Task: Look for space in Puducherry, India from 7th July, 2023 to 14th July, 2023 for 1 adult in price range Rs.6000 to Rs.14000. Place can be shared room with 1  bedroom having 1 bed and 1 bathroom. Property type can be house, flat, guest house, hotel. Amenities needed are: wifi. Booking option can be shelf check-in. Required host language is English.
Action: Mouse moved to (379, 97)
Screenshot: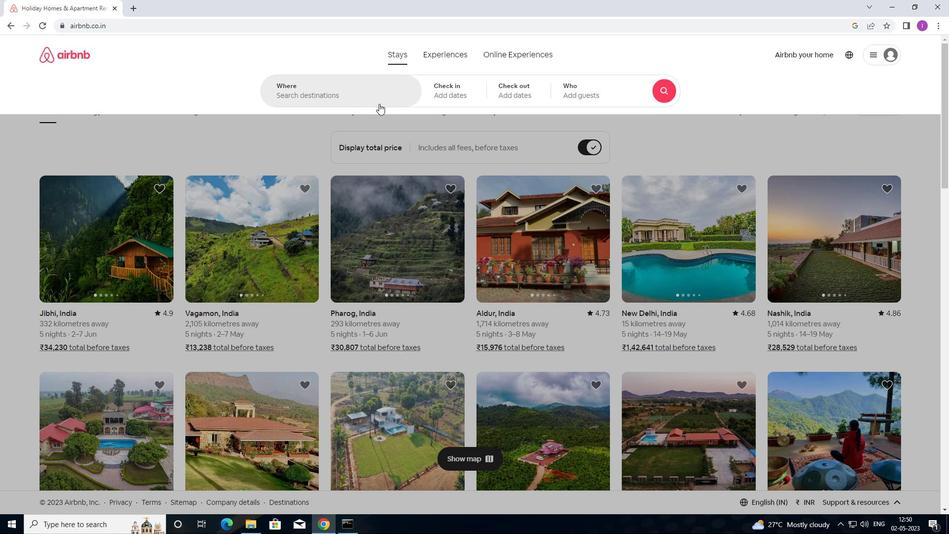 
Action: Mouse pressed left at (379, 97)
Screenshot: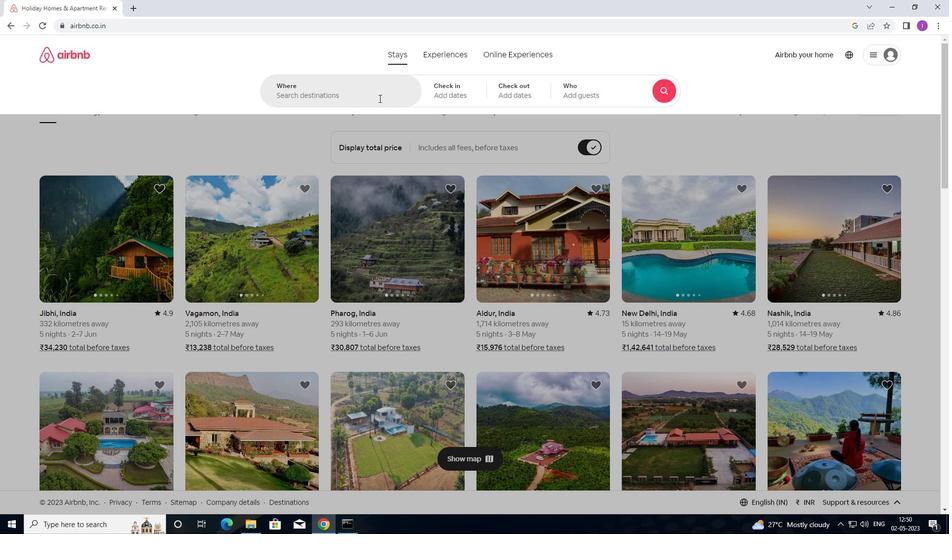 
Action: Mouse moved to (451, 95)
Screenshot: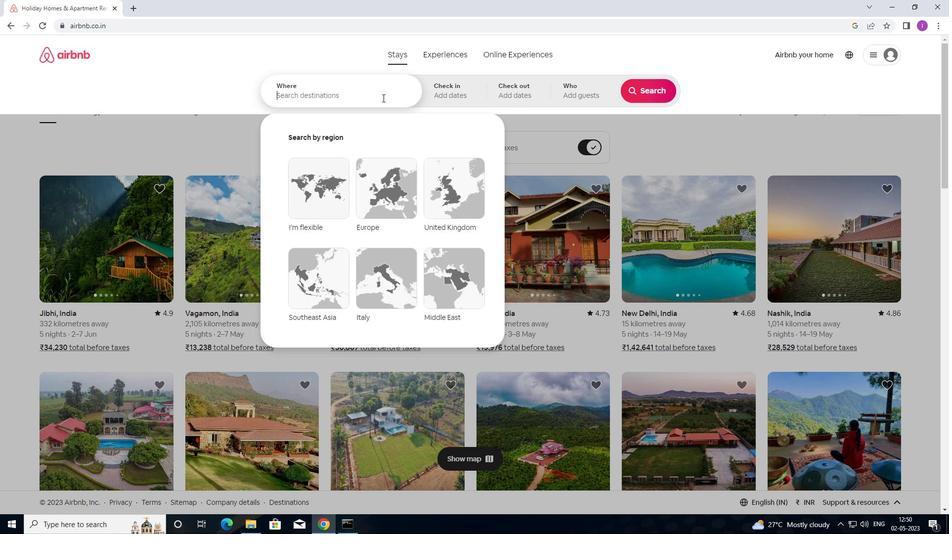 
Action: Key pressed <Key.shift>
Screenshot: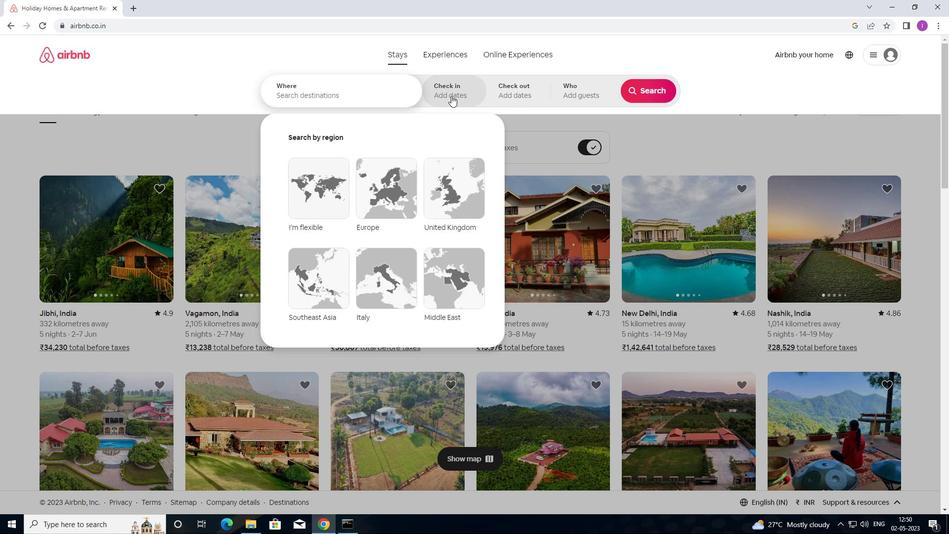 
Action: Mouse moved to (527, 133)
Screenshot: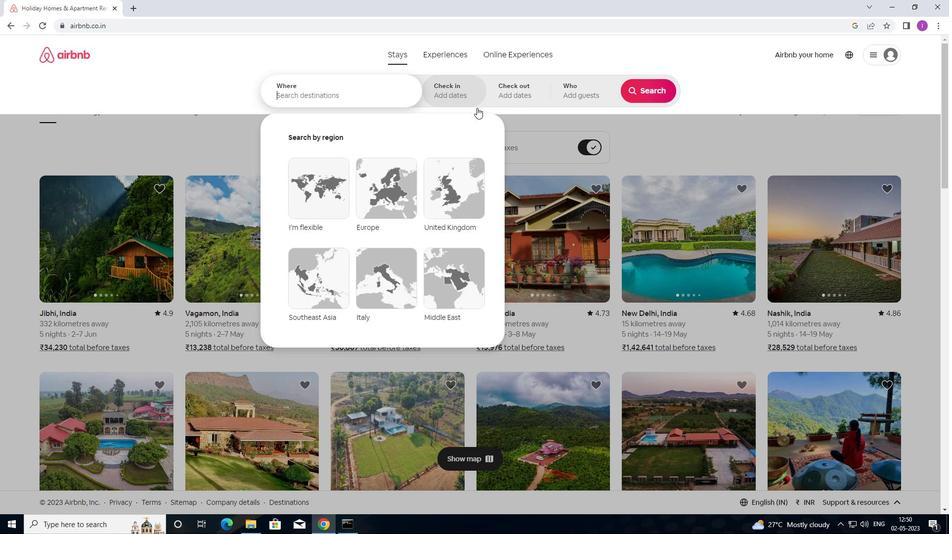 
Action: Key pressed O
Screenshot: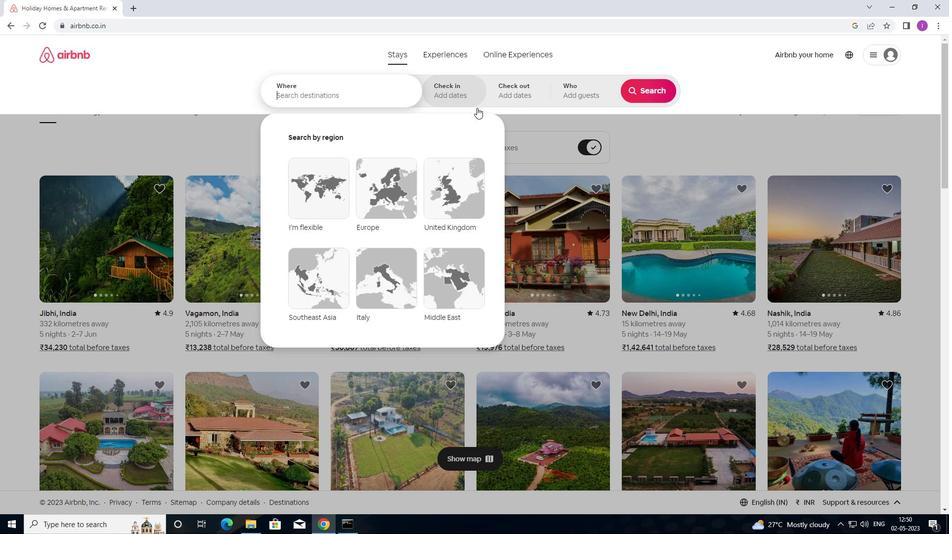 
Action: Mouse moved to (666, 187)
Screenshot: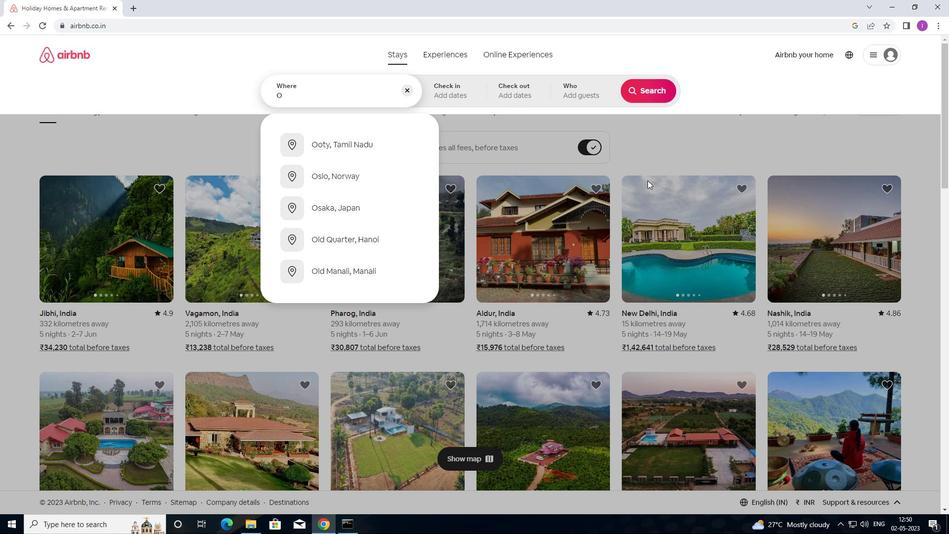 
Action: Key pressed <Key.backspace>
Screenshot: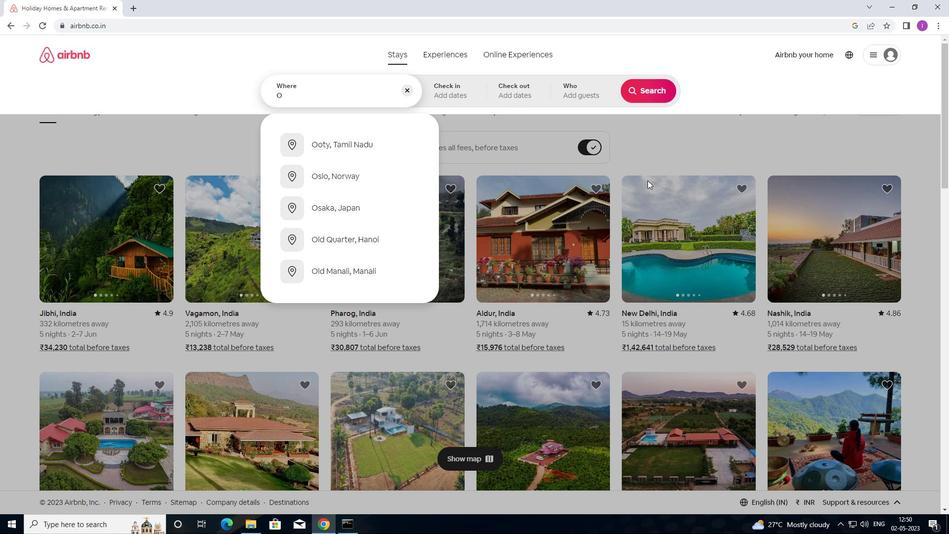 
Action: Mouse moved to (670, 193)
Screenshot: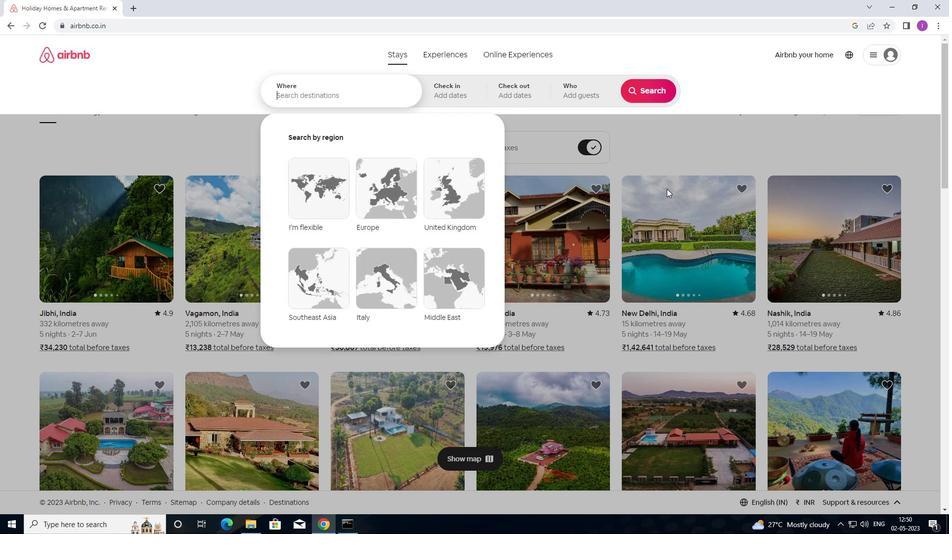 
Action: Key pressed <Key.shift>PUDUCHERRY
Screenshot: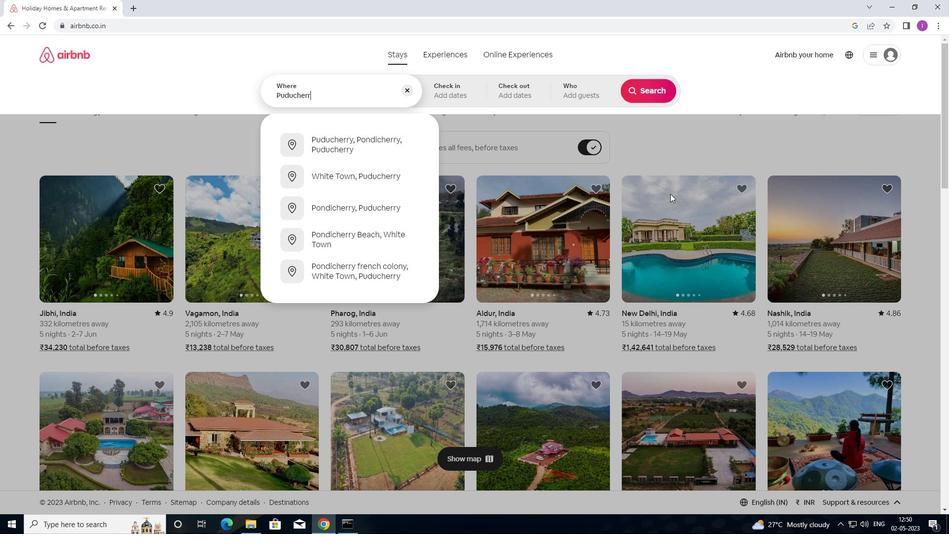 
Action: Mouse moved to (709, 205)
Screenshot: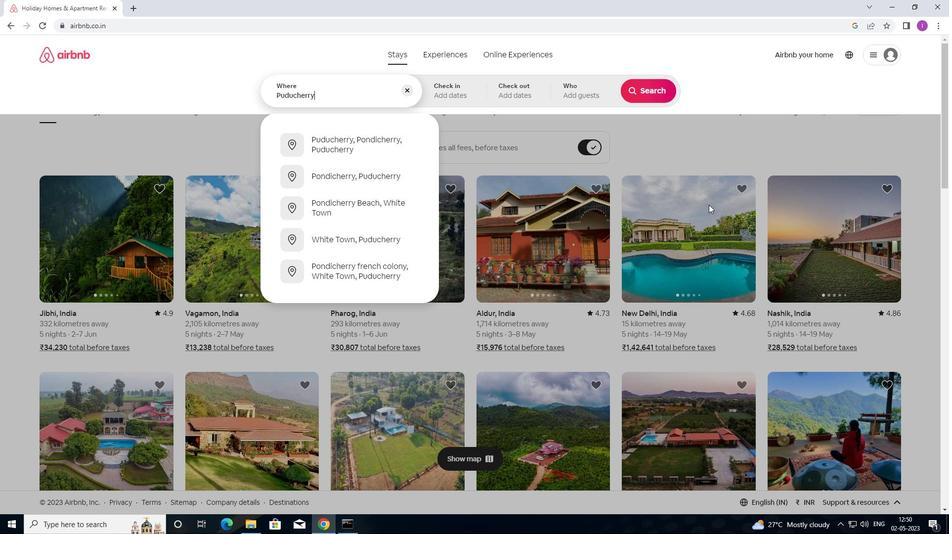 
Action: Key pressed ,<Key.shift>INDIA
Screenshot: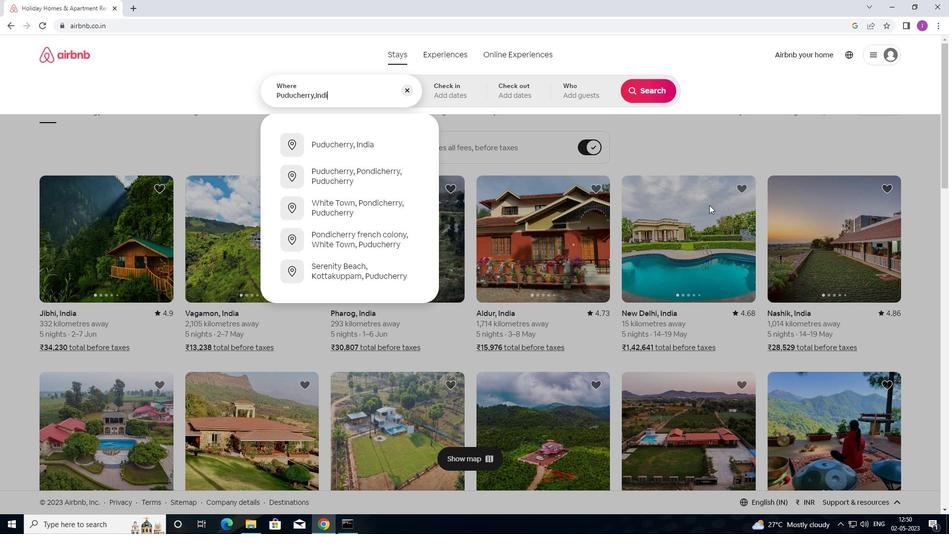
Action: Mouse moved to (465, 92)
Screenshot: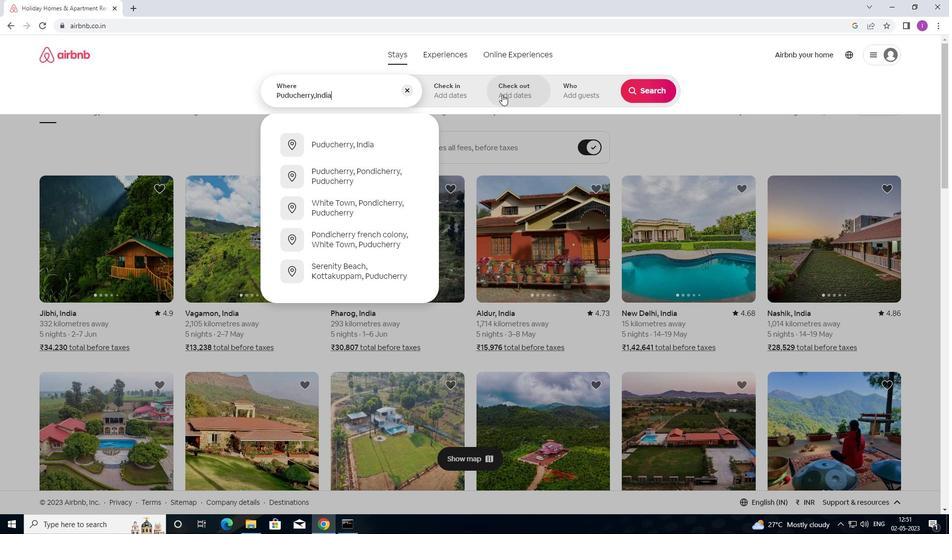 
Action: Mouse pressed left at (465, 92)
Screenshot: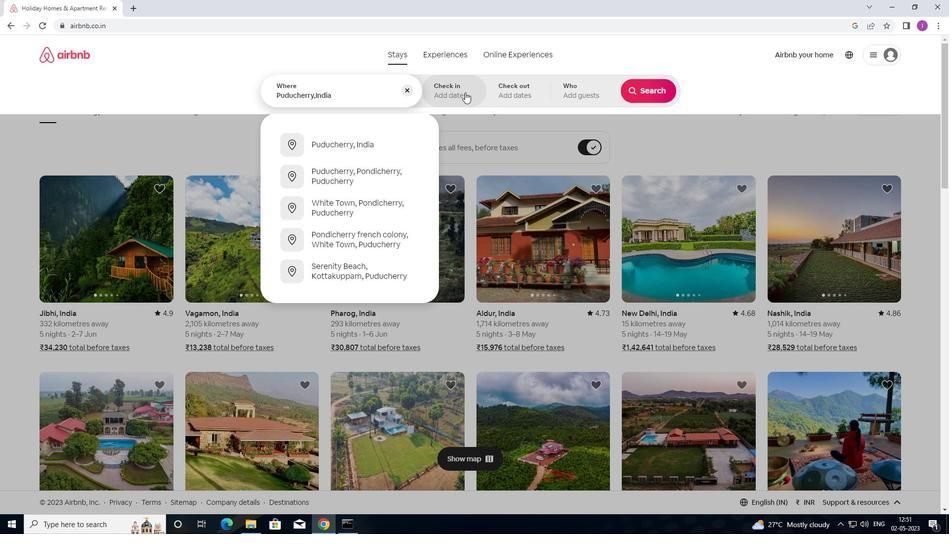 
Action: Mouse moved to (644, 169)
Screenshot: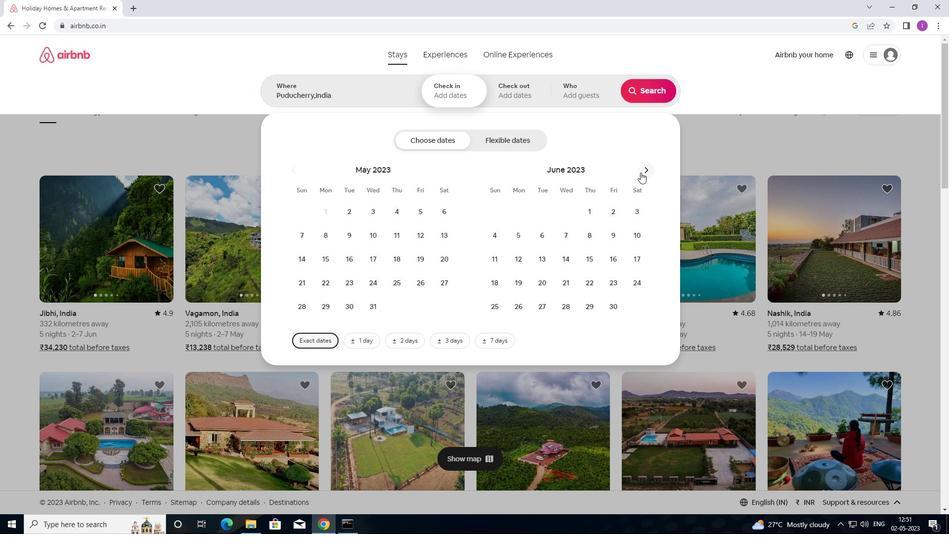 
Action: Mouse pressed left at (644, 169)
Screenshot: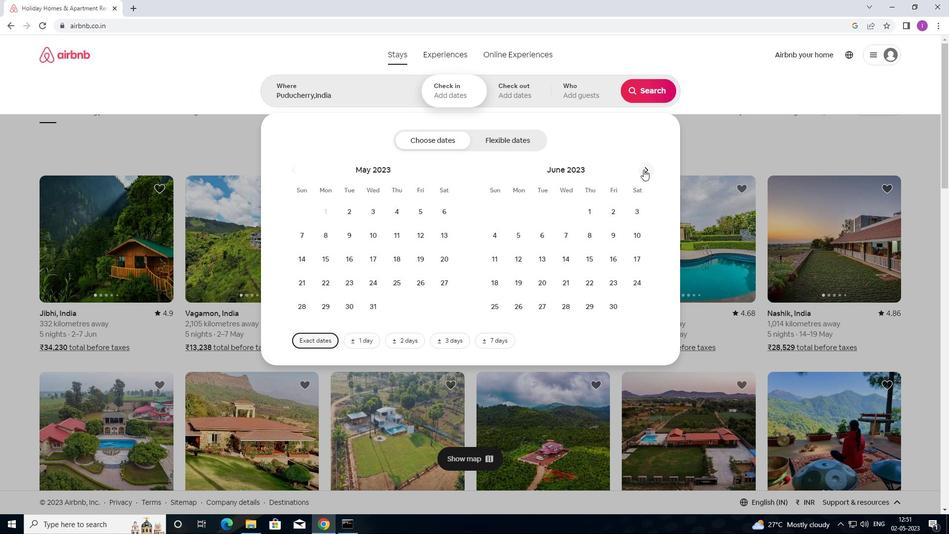 
Action: Mouse moved to (611, 239)
Screenshot: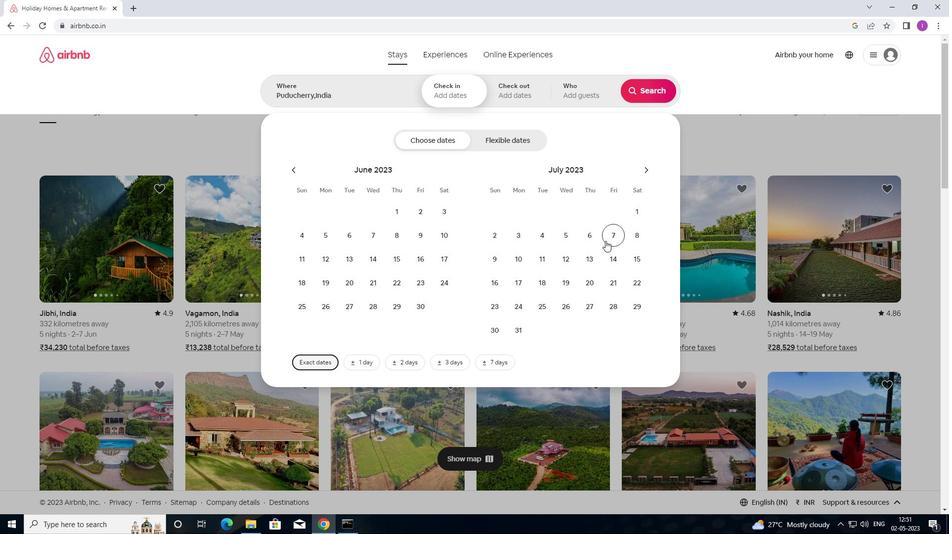 
Action: Mouse pressed left at (611, 239)
Screenshot: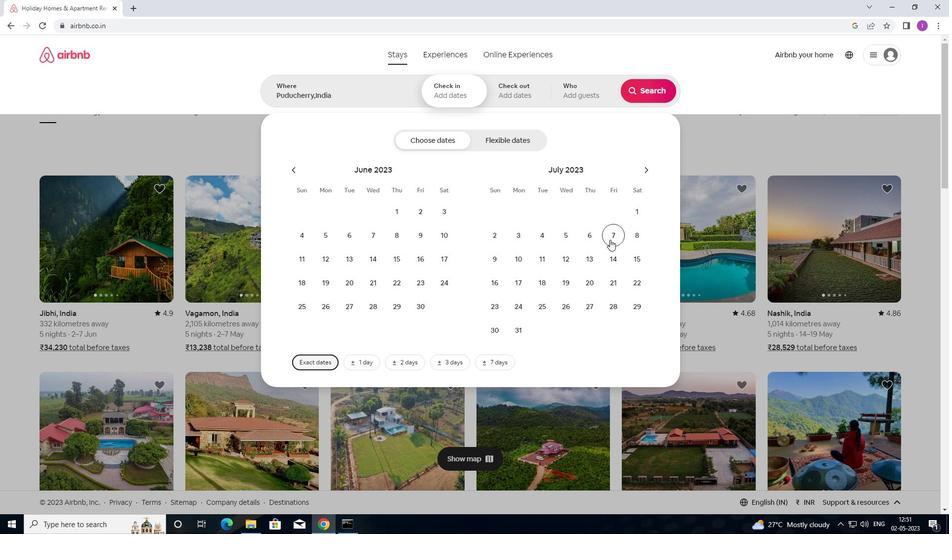 
Action: Mouse moved to (608, 262)
Screenshot: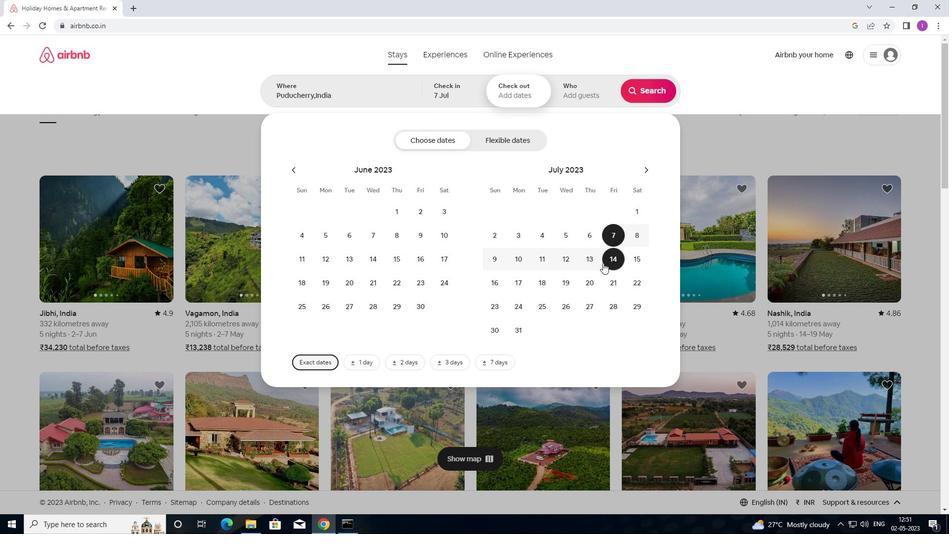 
Action: Mouse pressed left at (608, 262)
Screenshot: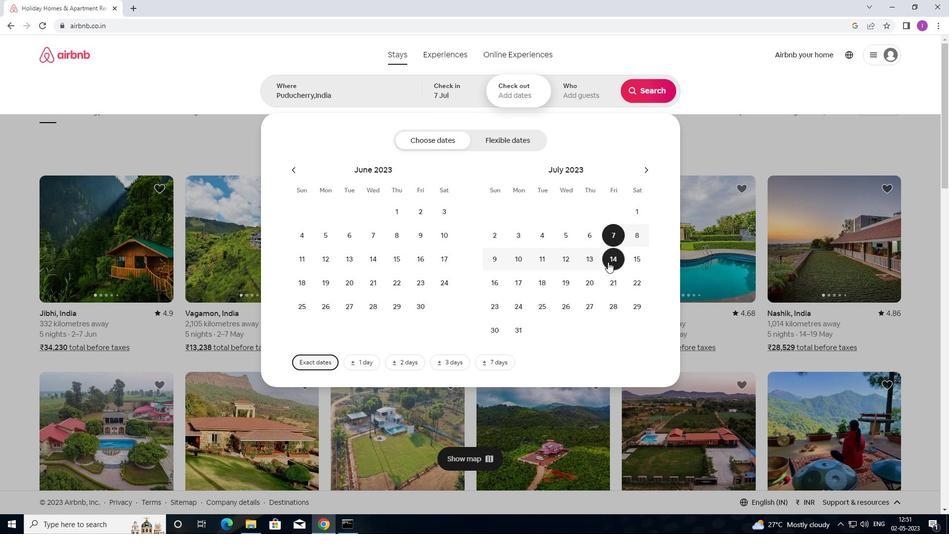 
Action: Mouse moved to (592, 112)
Screenshot: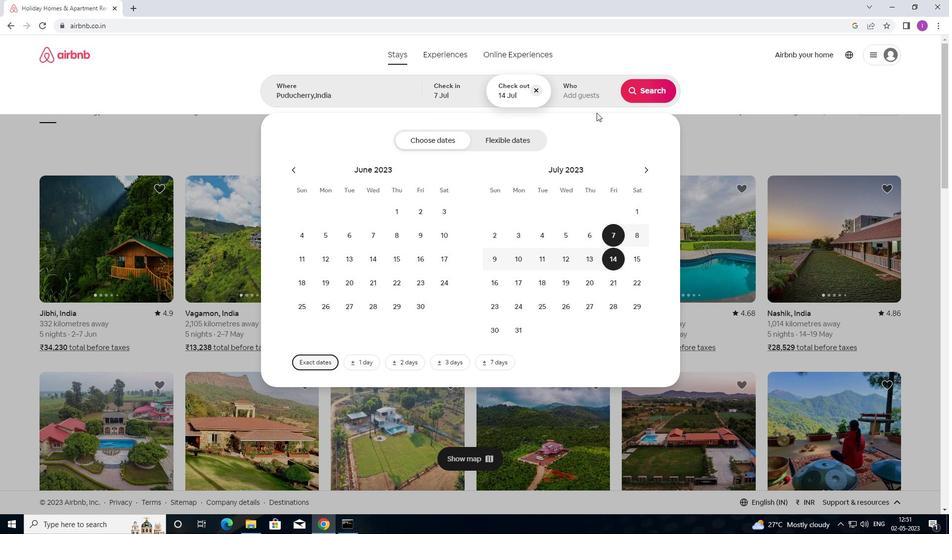 
Action: Mouse pressed left at (592, 112)
Screenshot: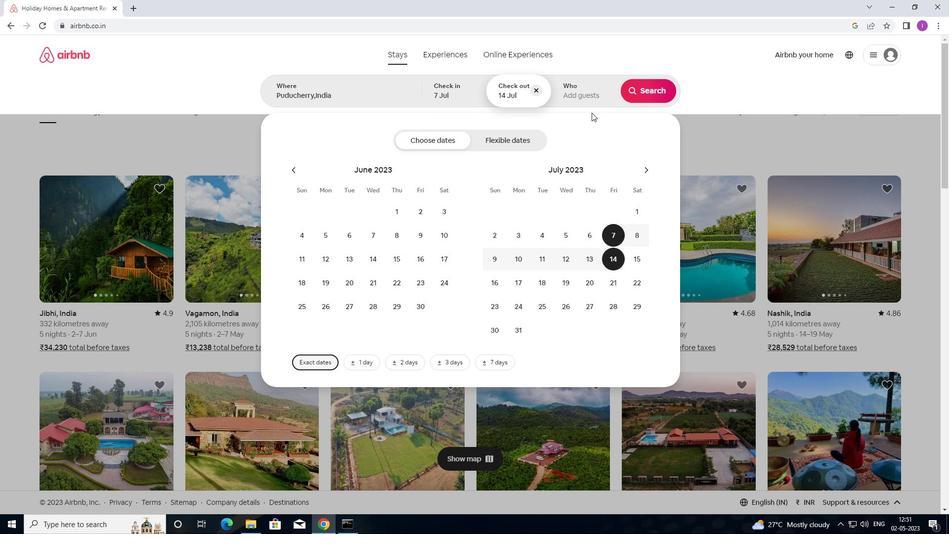 
Action: Mouse moved to (591, 97)
Screenshot: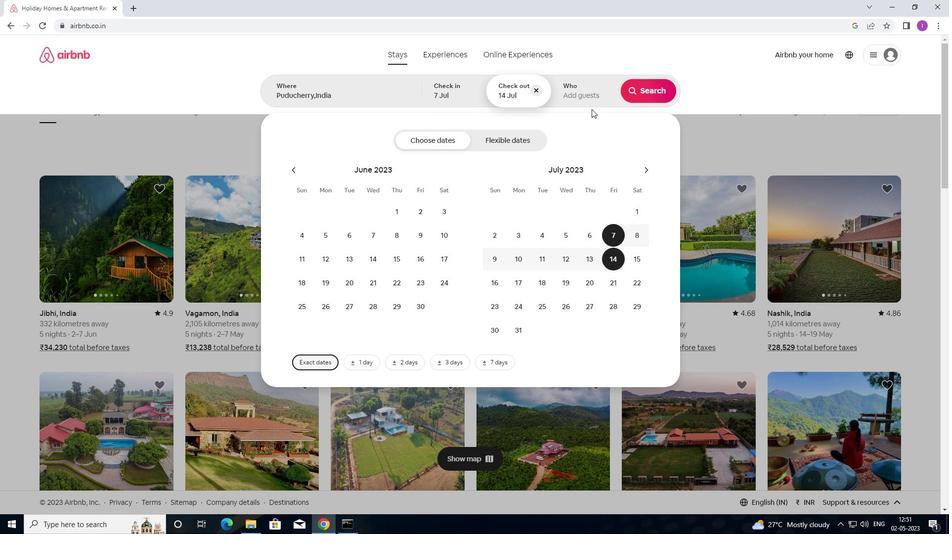
Action: Mouse pressed left at (591, 97)
Screenshot: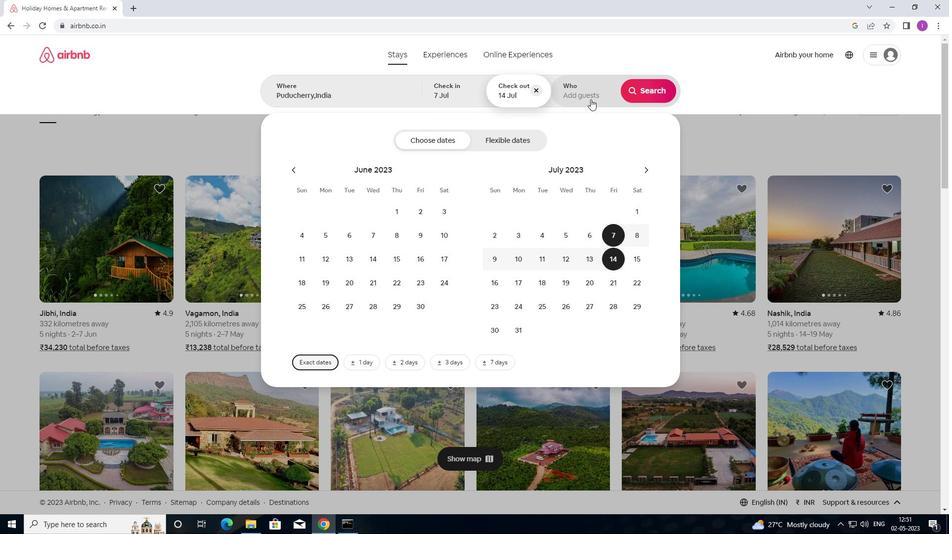 
Action: Mouse moved to (654, 144)
Screenshot: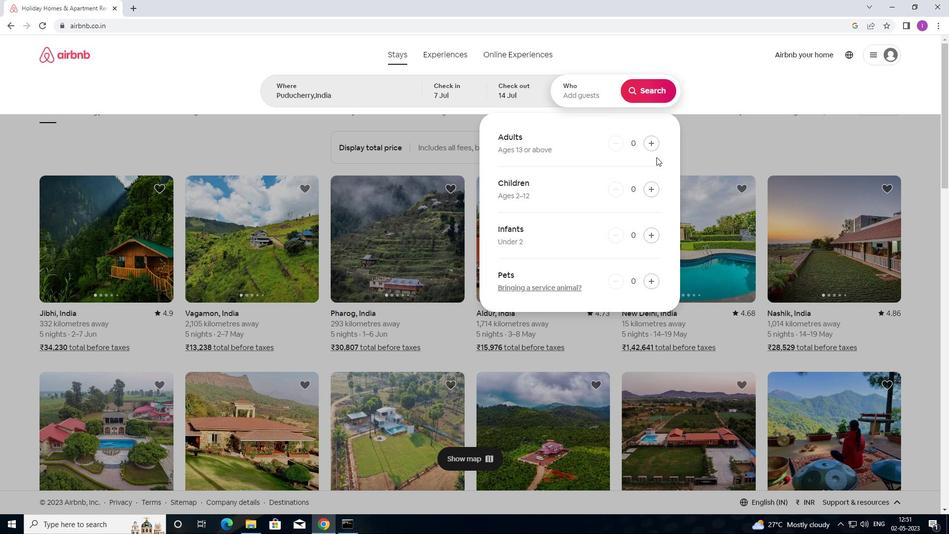 
Action: Mouse pressed left at (654, 144)
Screenshot: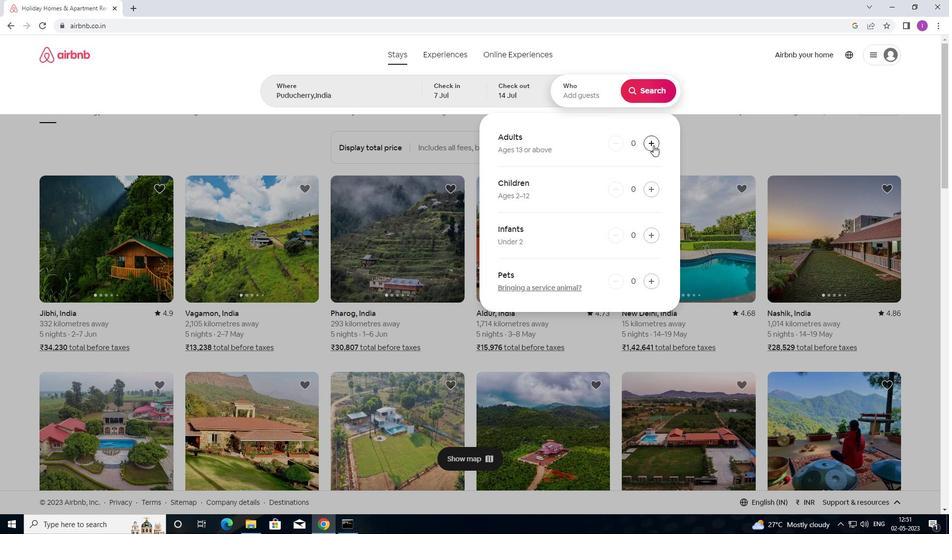 
Action: Mouse moved to (628, 83)
Screenshot: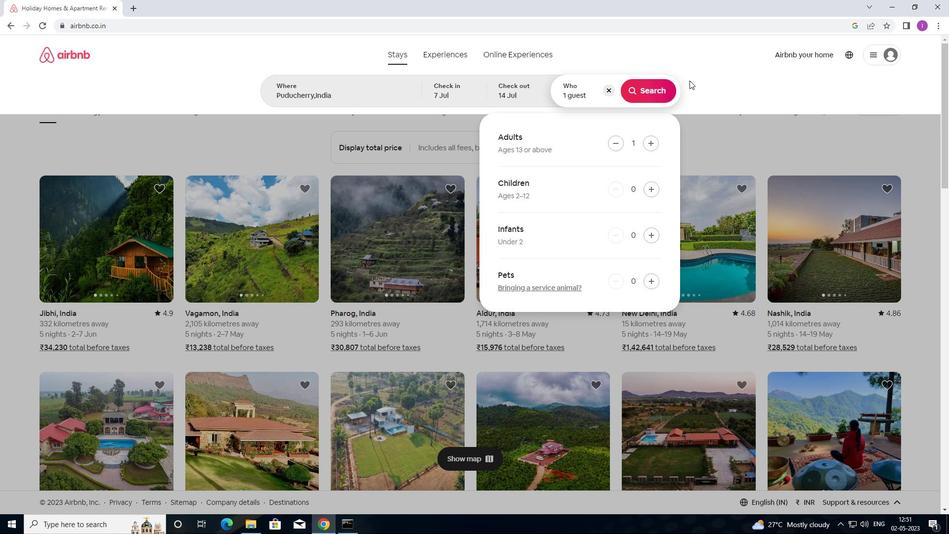 
Action: Mouse pressed left at (628, 83)
Screenshot: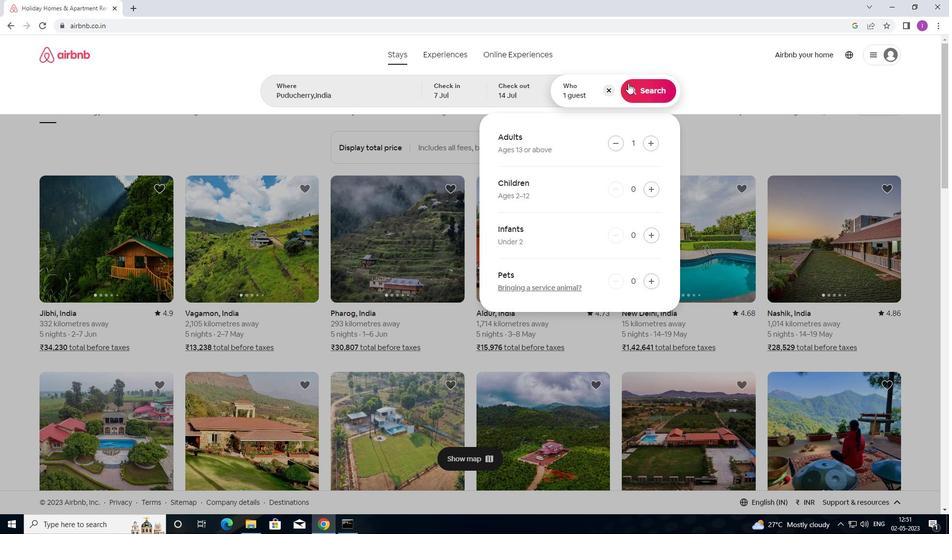 
Action: Mouse moved to (904, 92)
Screenshot: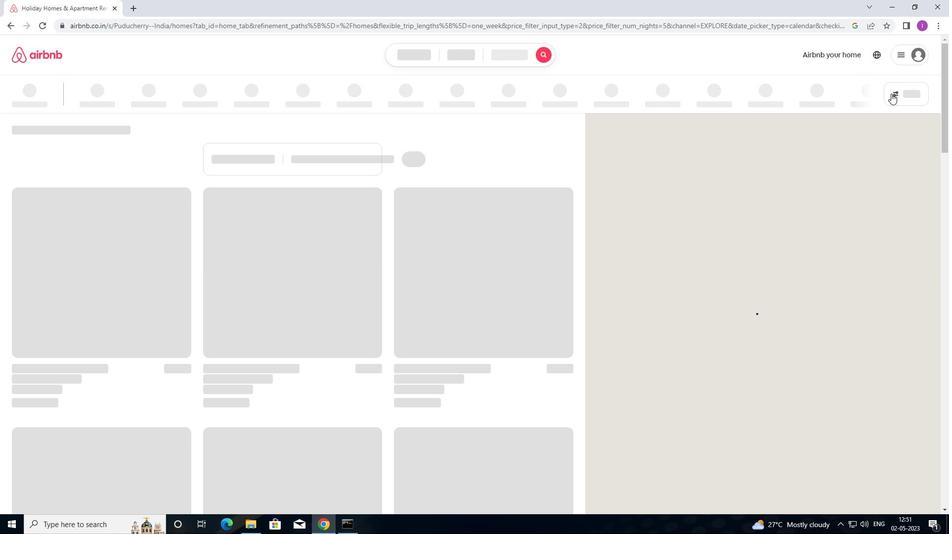 
Action: Mouse pressed left at (904, 92)
Screenshot: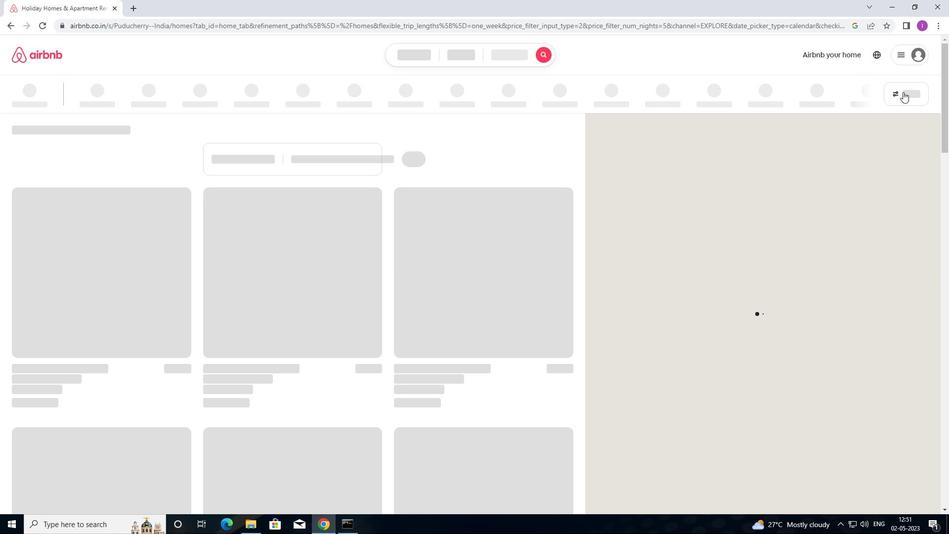 
Action: Mouse moved to (383, 217)
Screenshot: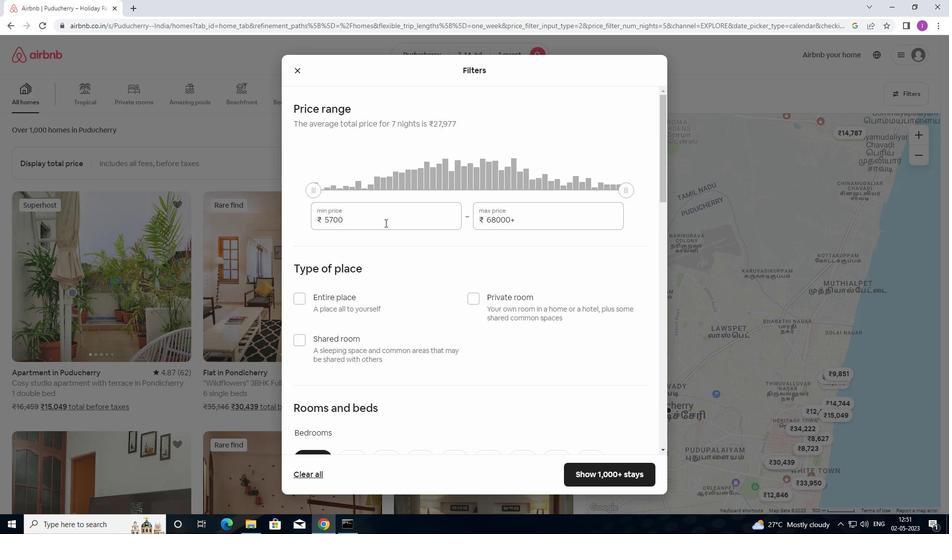 
Action: Mouse pressed left at (383, 217)
Screenshot: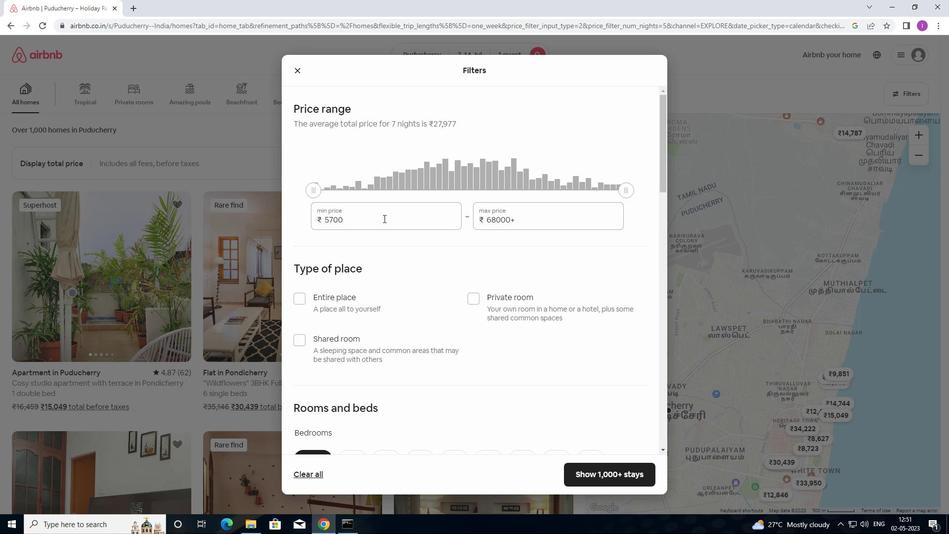 
Action: Mouse moved to (320, 224)
Screenshot: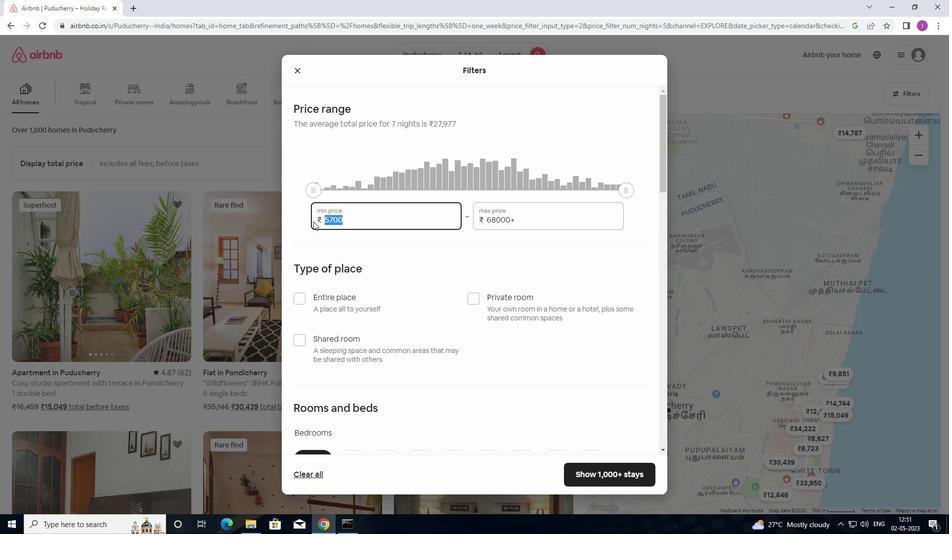 
Action: Key pressed 60
Screenshot: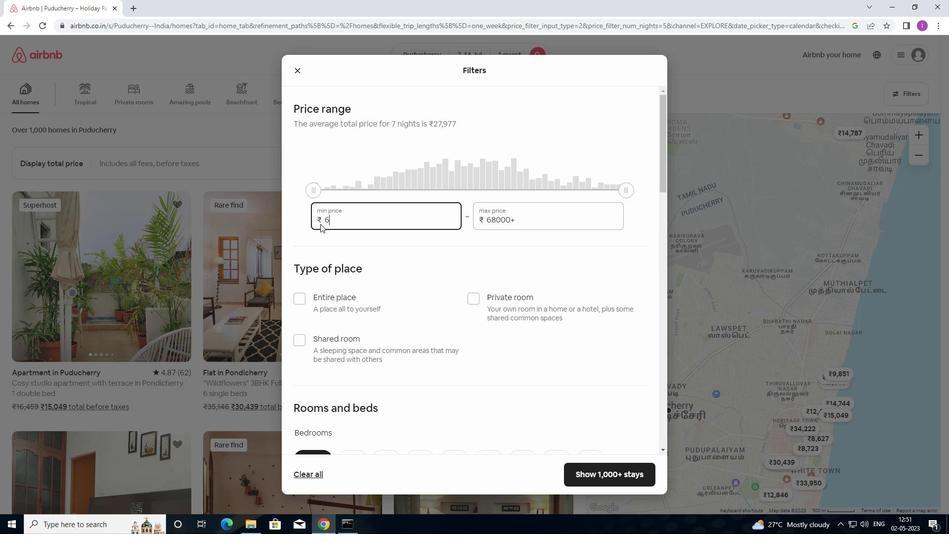 
Action: Mouse moved to (321, 224)
Screenshot: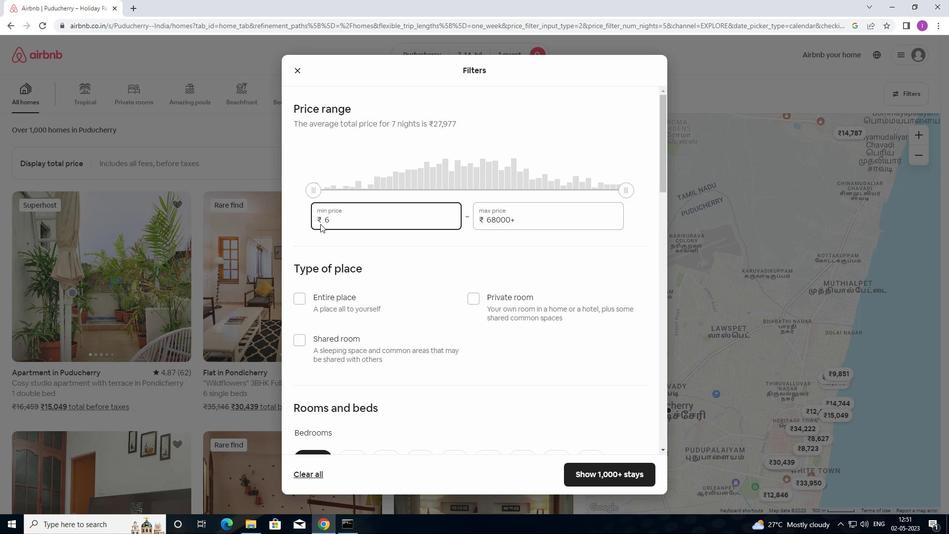 
Action: Key pressed 0
Screenshot: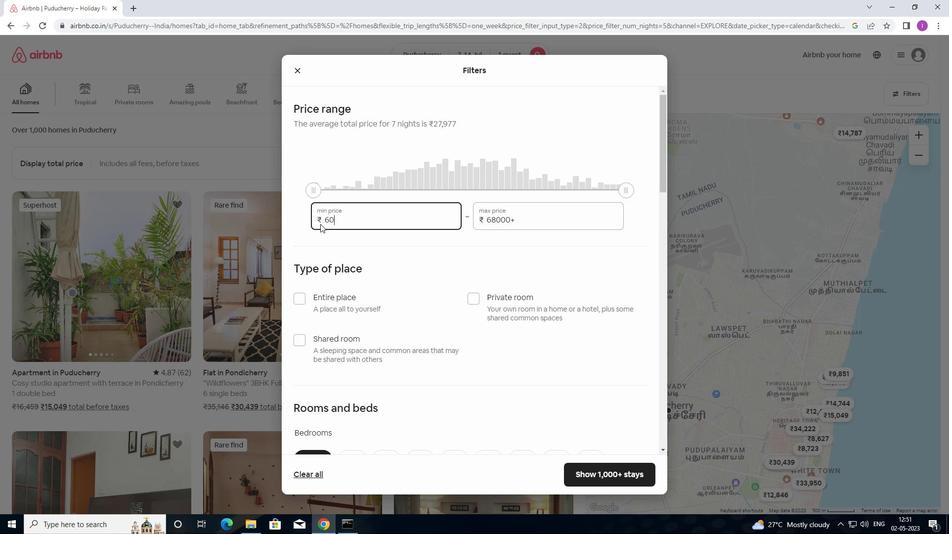 
Action: Mouse moved to (325, 221)
Screenshot: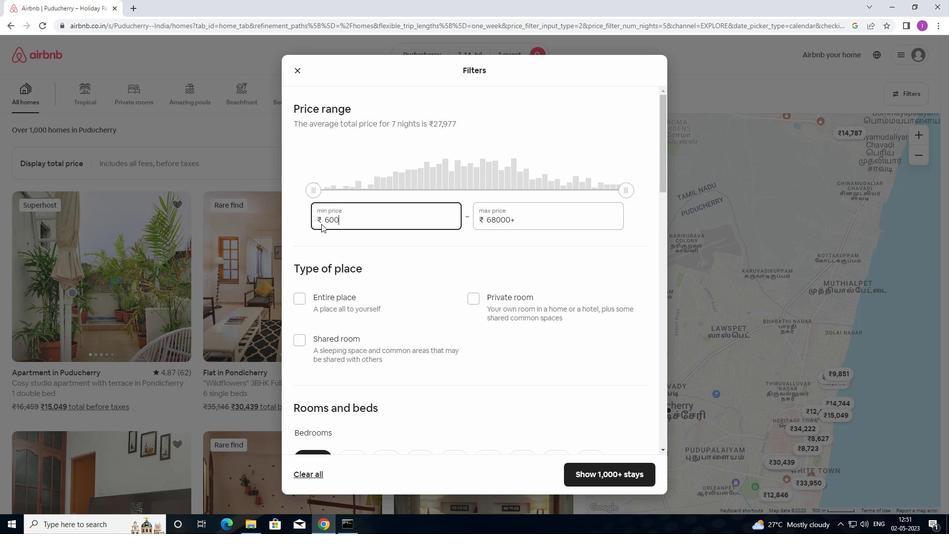 
Action: Key pressed 0
Screenshot: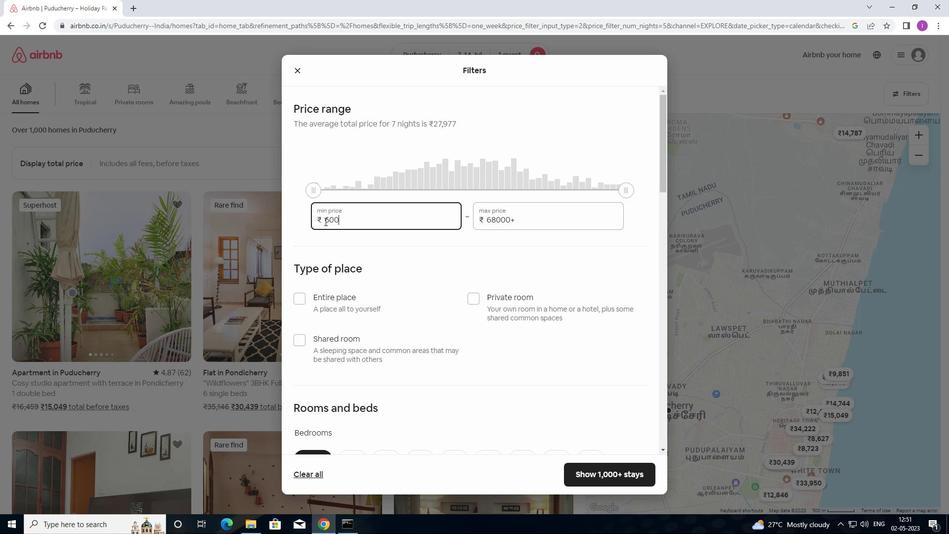 
Action: Mouse moved to (535, 218)
Screenshot: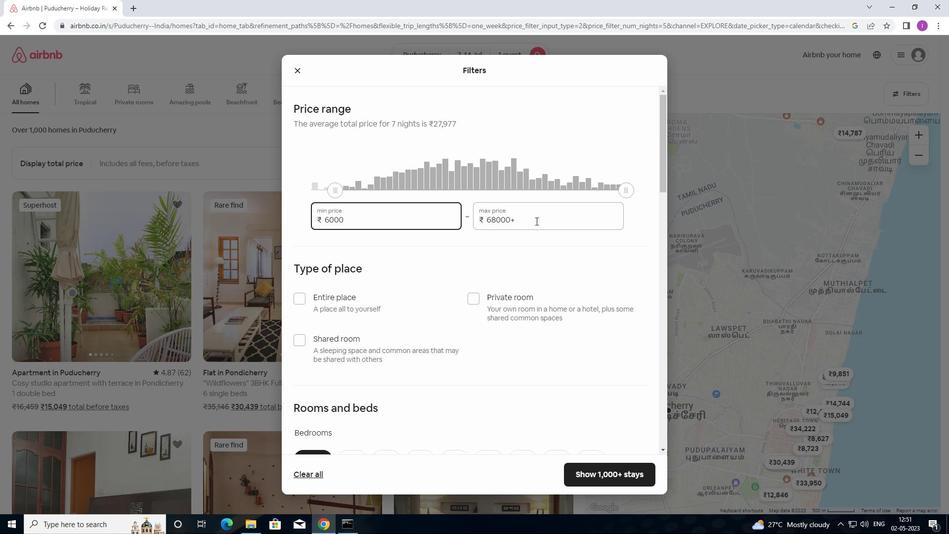 
Action: Mouse pressed left at (535, 218)
Screenshot: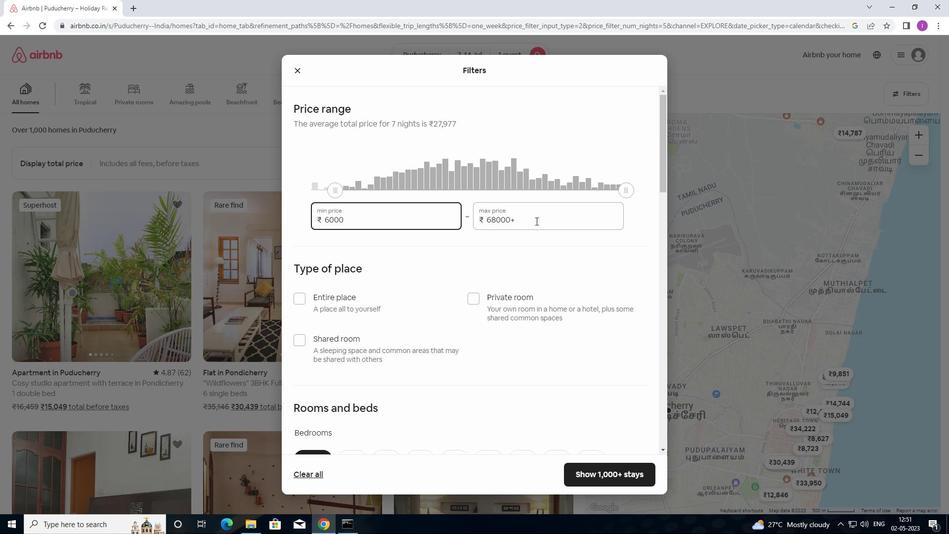 
Action: Mouse moved to (489, 212)
Screenshot: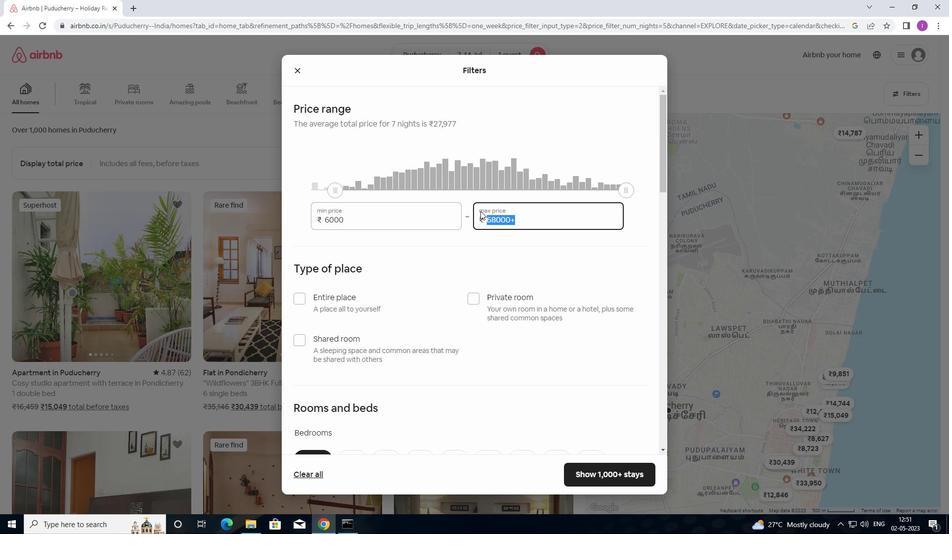 
Action: Key pressed 14000
Screenshot: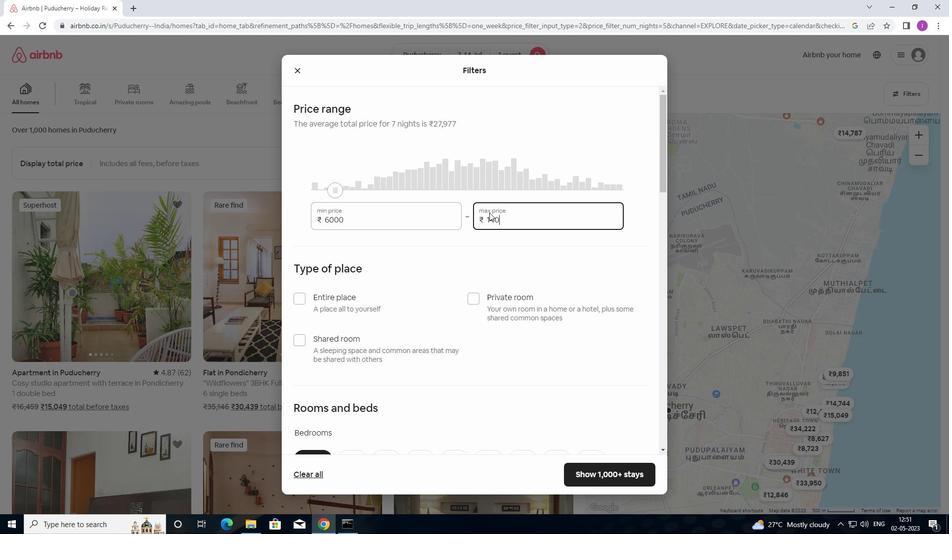 
Action: Mouse moved to (490, 212)
Screenshot: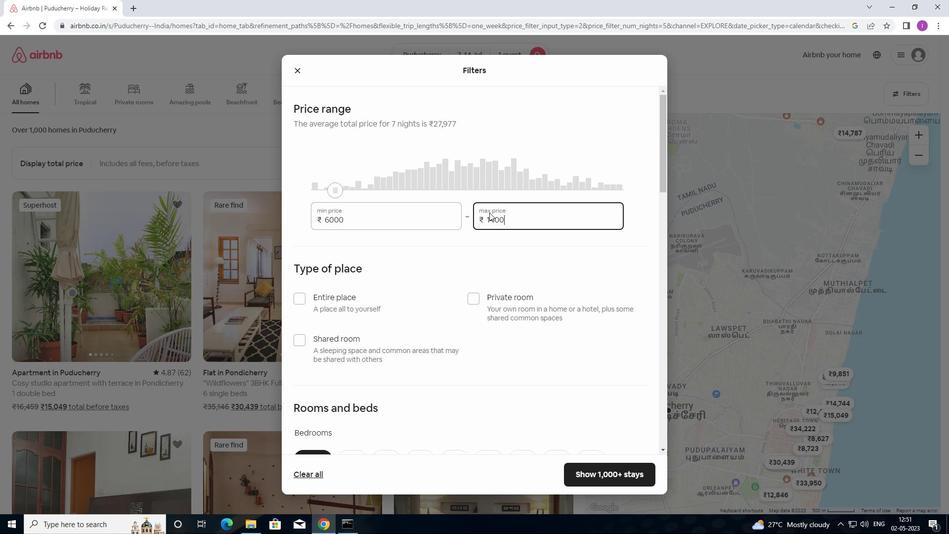 
Action: Key pressed 0
Screenshot: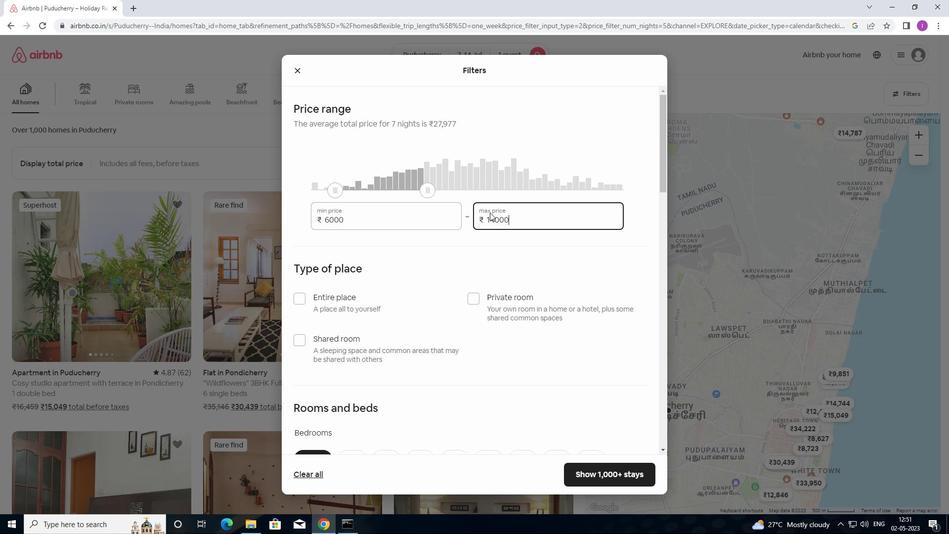 
Action: Mouse moved to (533, 236)
Screenshot: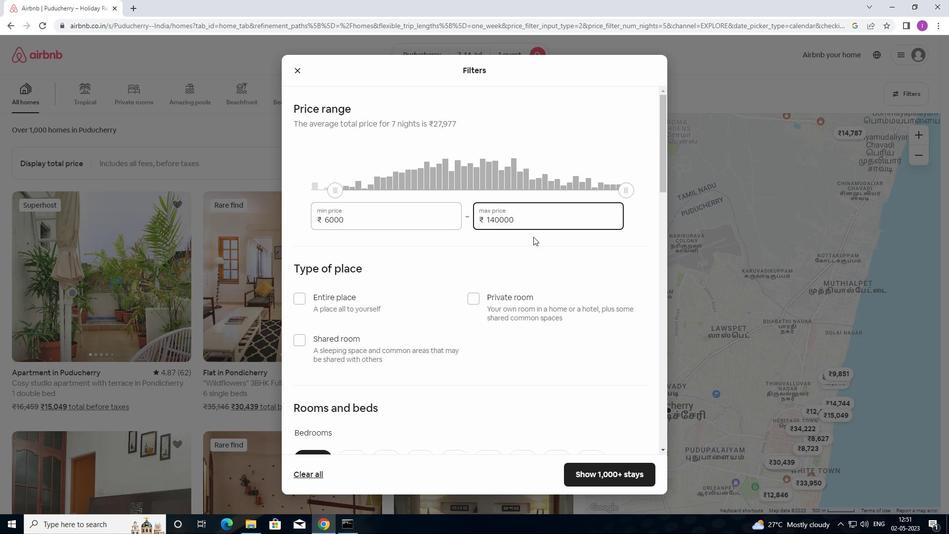 
Action: Key pressed <Key.backspace>
Screenshot: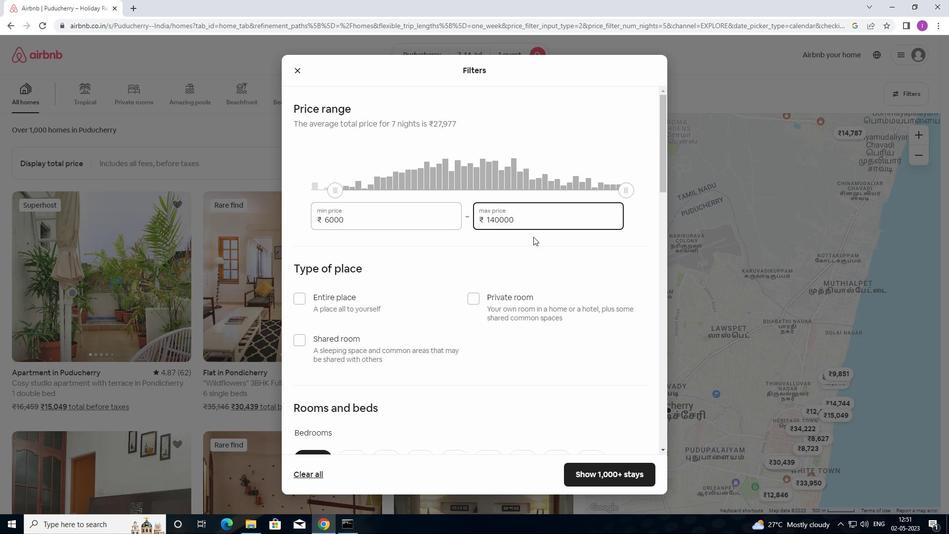 
Action: Mouse moved to (456, 315)
Screenshot: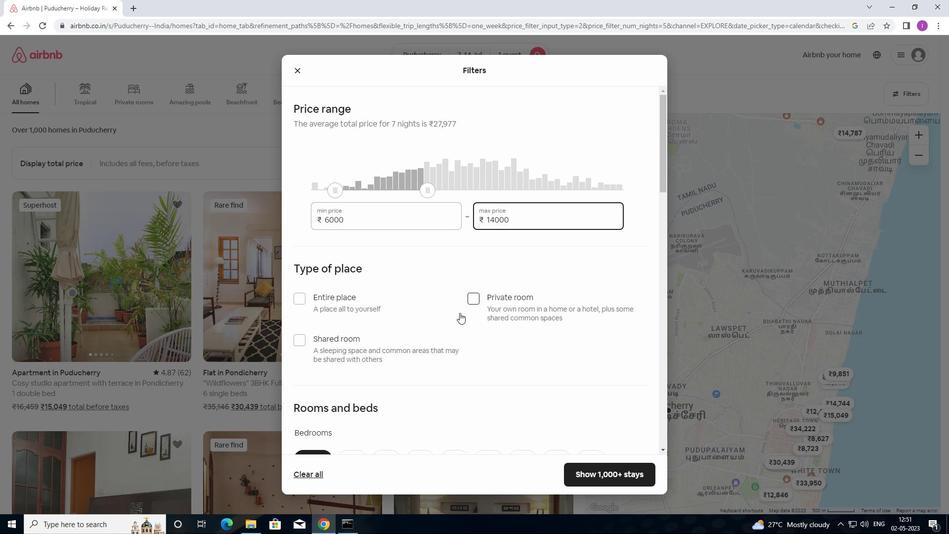 
Action: Mouse scrolled (456, 315) with delta (0, 0)
Screenshot: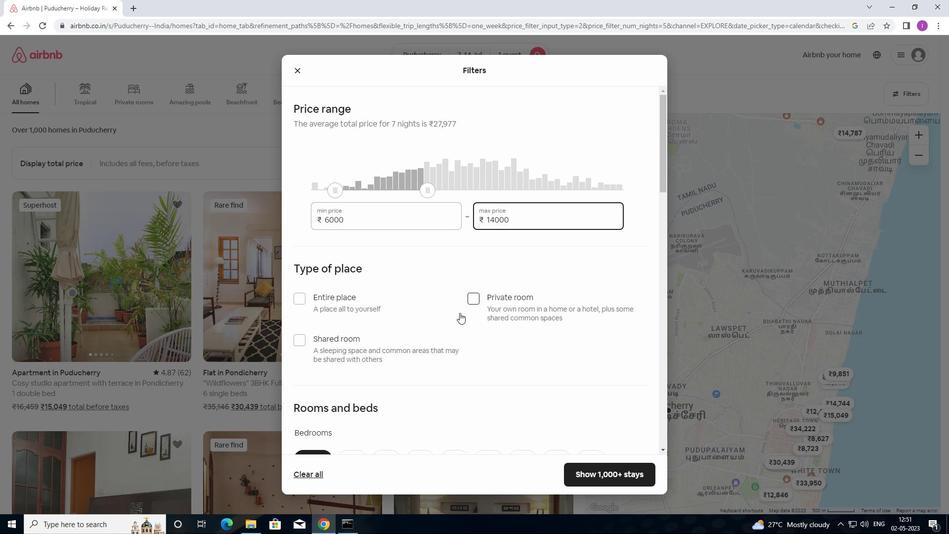 
Action: Mouse scrolled (456, 315) with delta (0, 0)
Screenshot: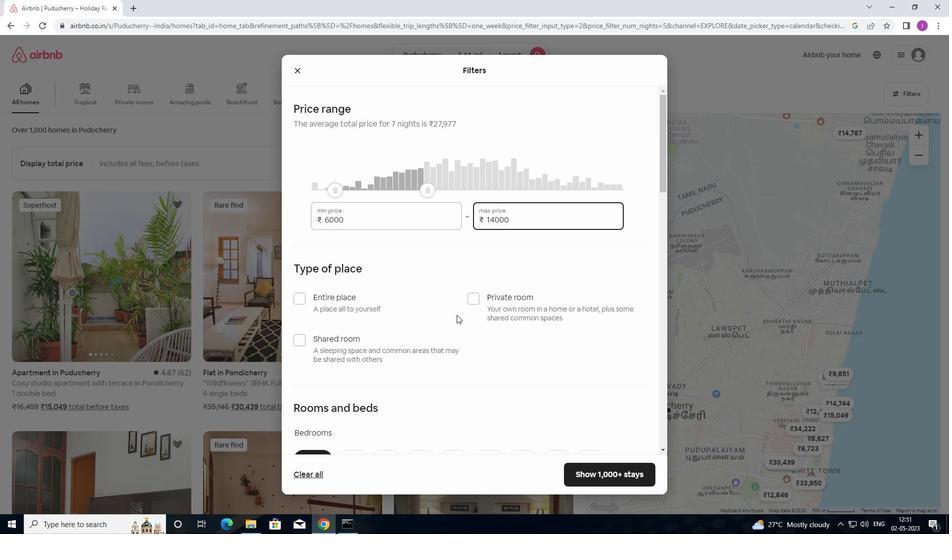 
Action: Mouse moved to (301, 239)
Screenshot: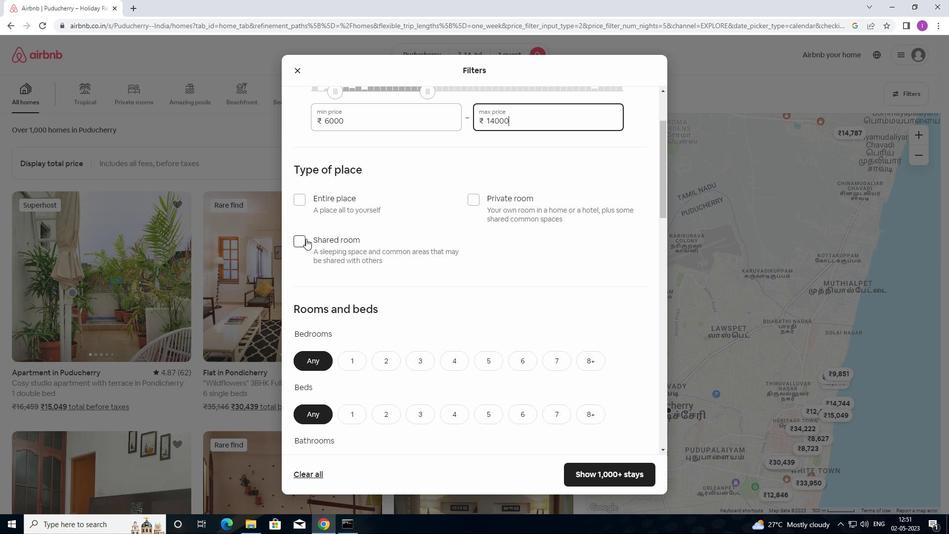 
Action: Mouse pressed left at (301, 239)
Screenshot: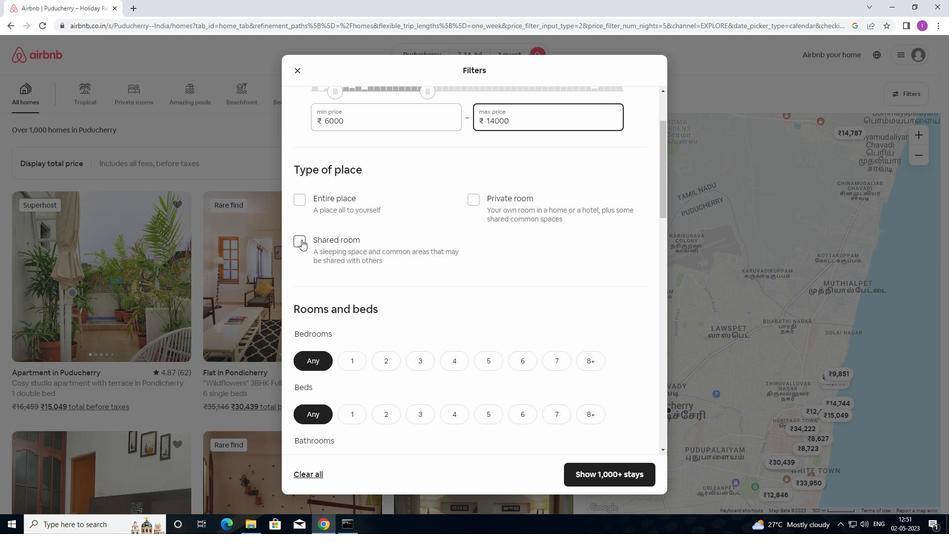 
Action: Mouse moved to (364, 284)
Screenshot: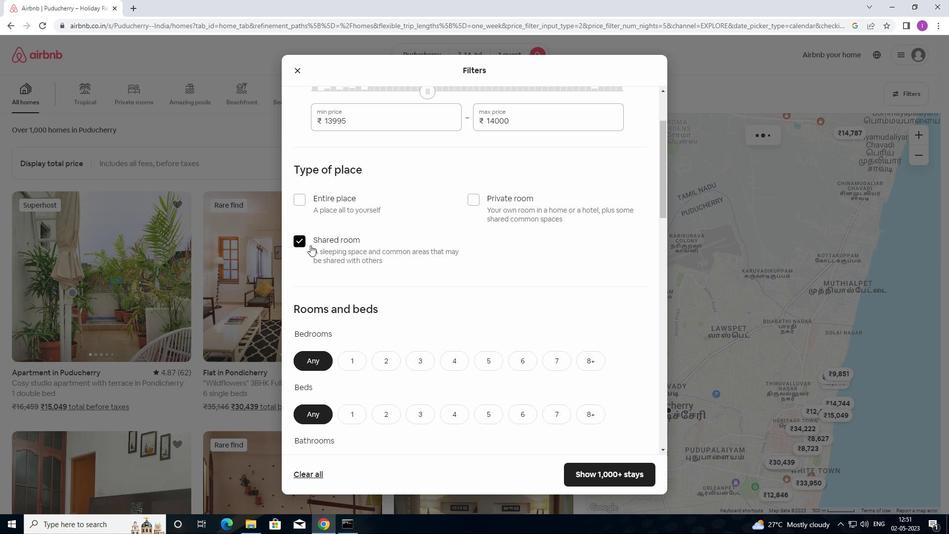 
Action: Mouse scrolled (364, 283) with delta (0, 0)
Screenshot: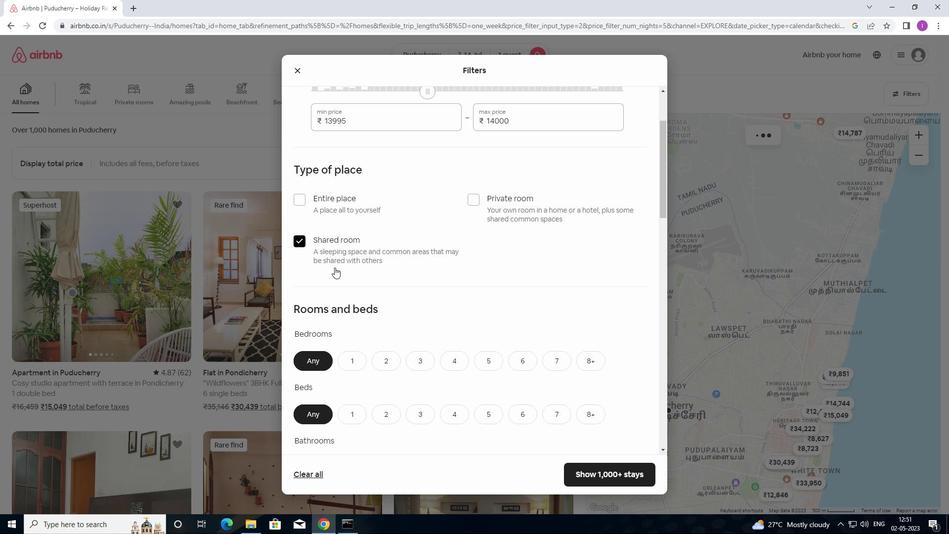 
Action: Mouse moved to (364, 284)
Screenshot: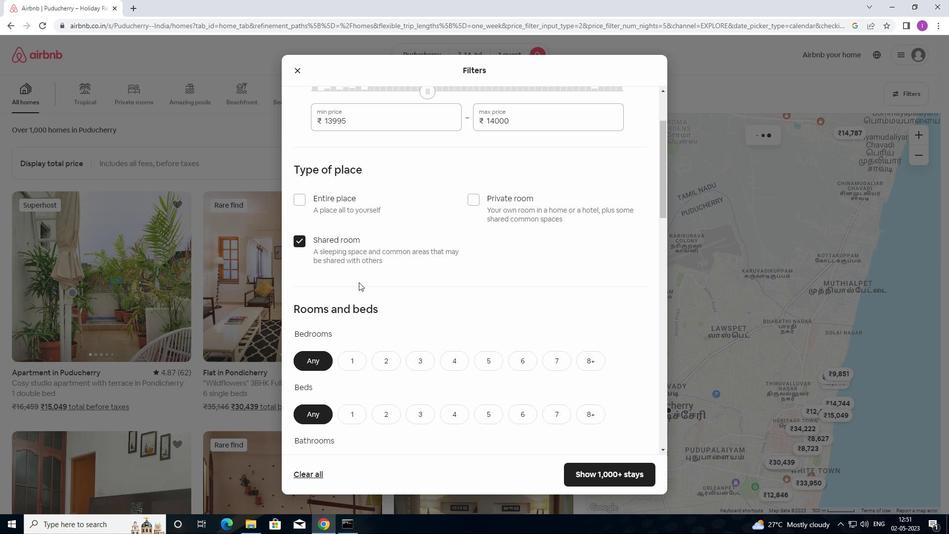 
Action: Mouse scrolled (364, 284) with delta (0, 0)
Screenshot: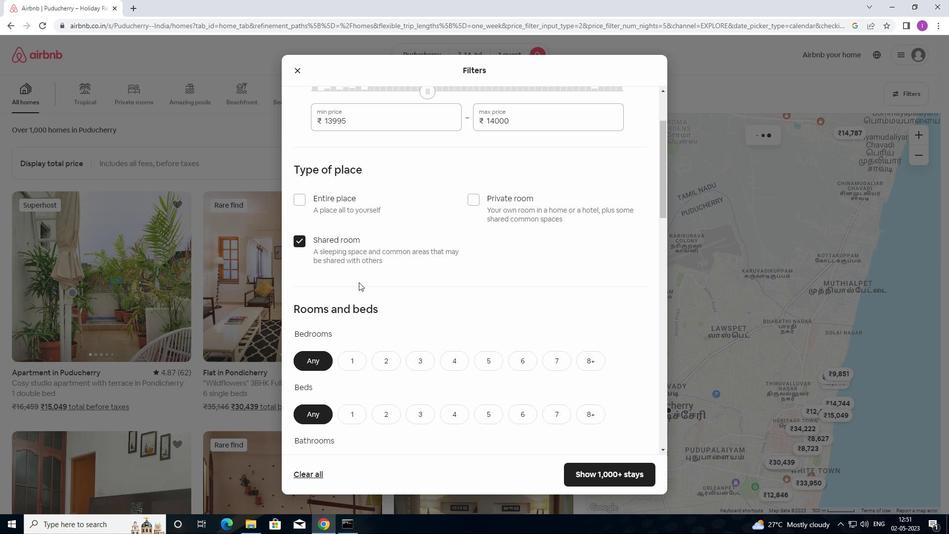 
Action: Mouse moved to (370, 284)
Screenshot: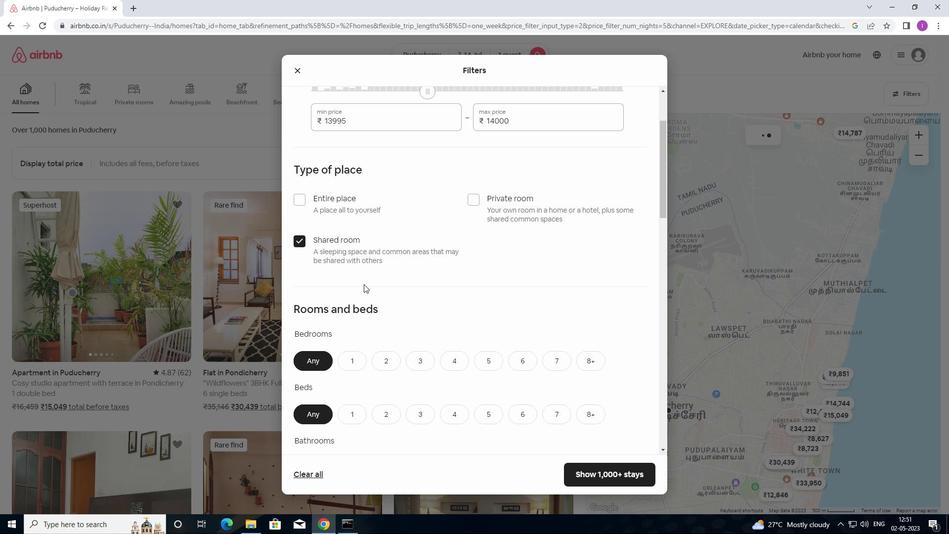 
Action: Mouse scrolled (370, 284) with delta (0, 0)
Screenshot: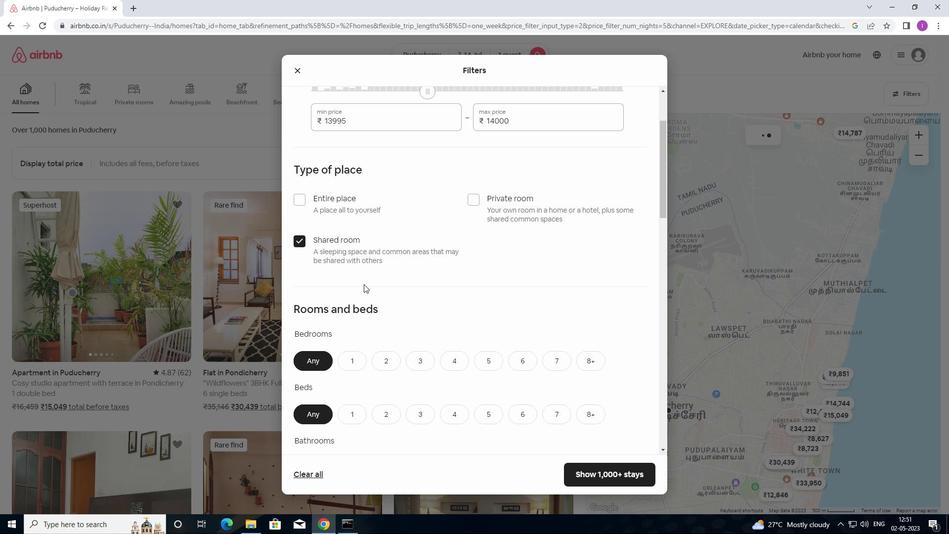 
Action: Mouse moved to (380, 284)
Screenshot: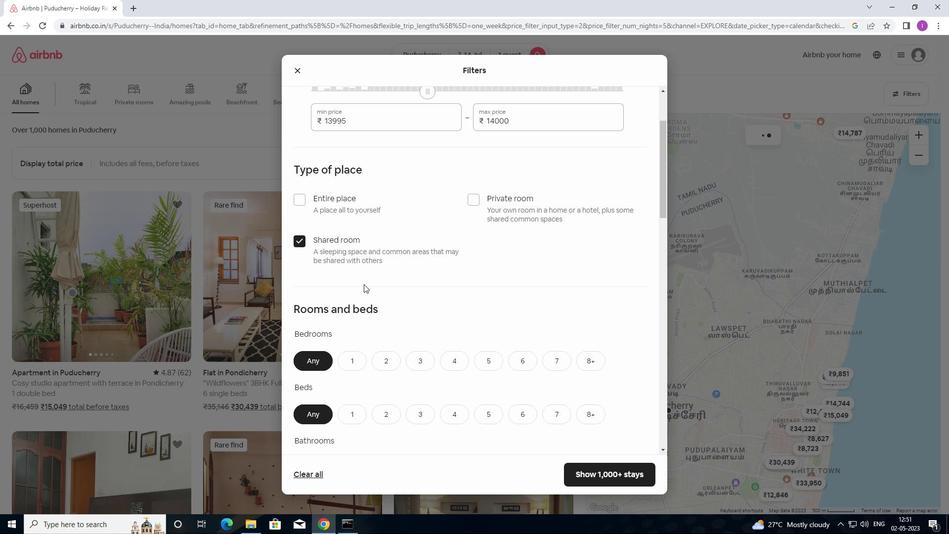 
Action: Mouse scrolled (380, 284) with delta (0, 0)
Screenshot: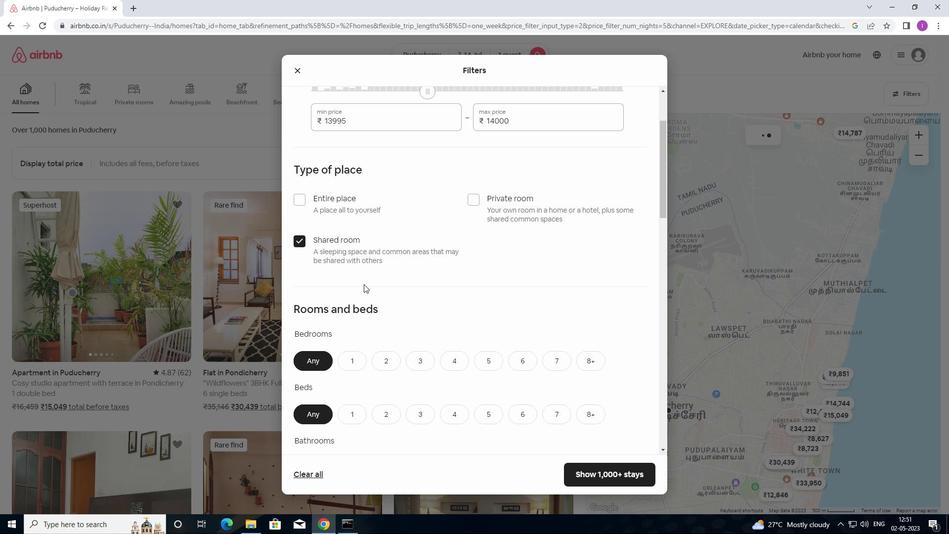 
Action: Mouse moved to (354, 168)
Screenshot: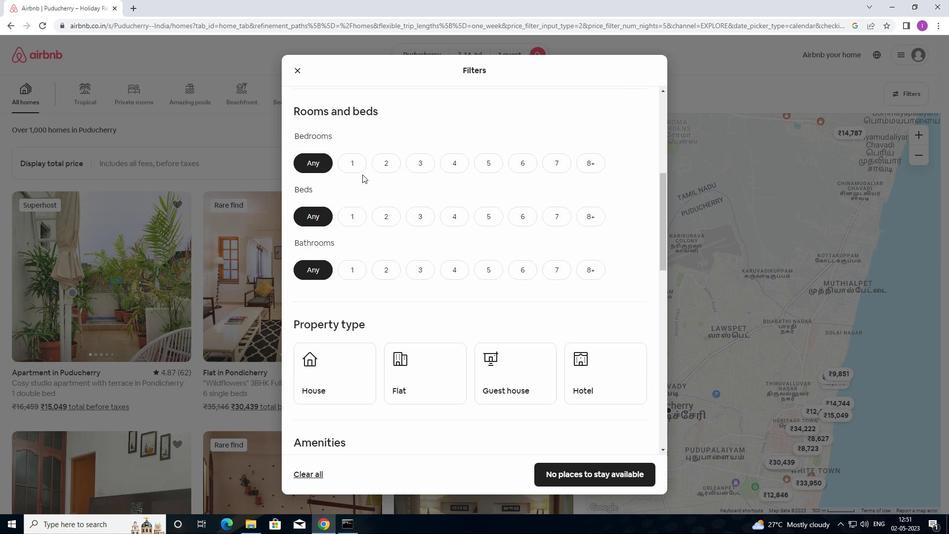
Action: Mouse pressed left at (354, 168)
Screenshot: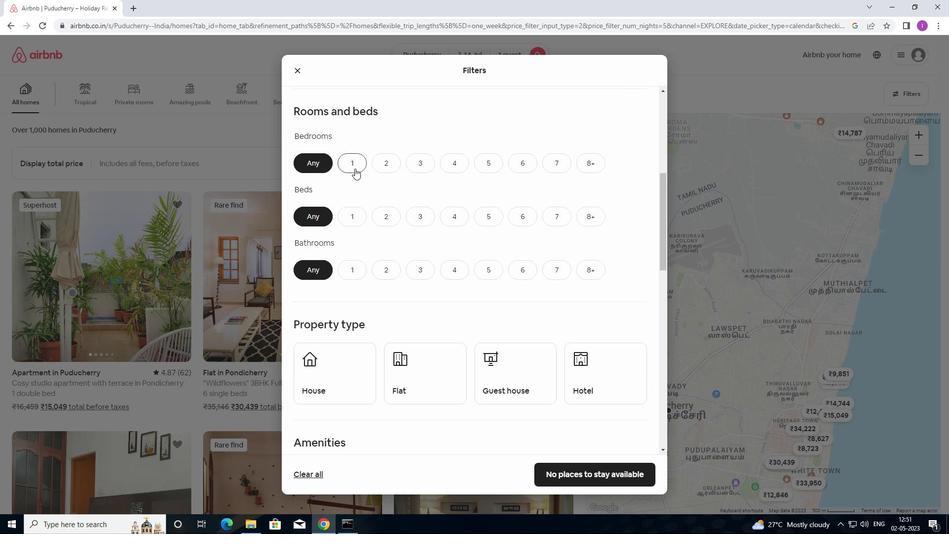 
Action: Mouse moved to (351, 221)
Screenshot: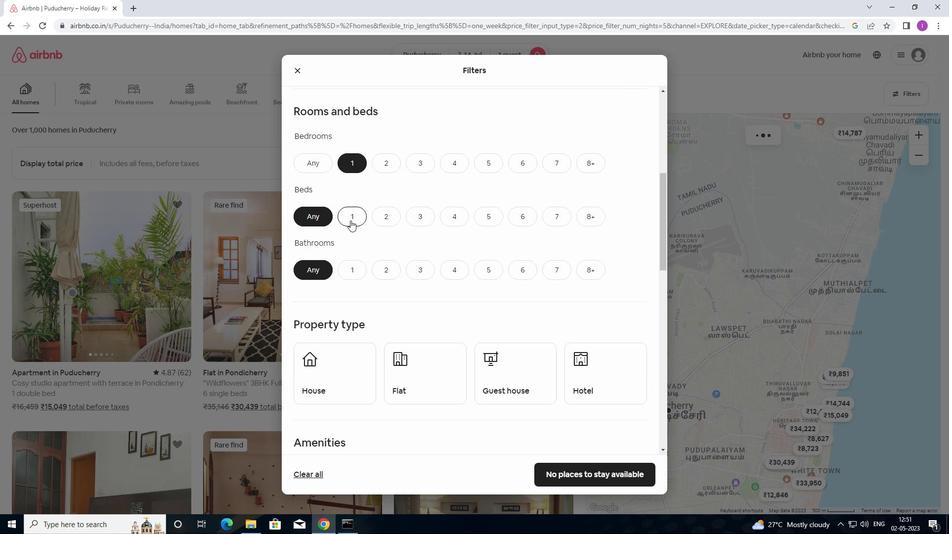 
Action: Mouse pressed left at (351, 221)
Screenshot: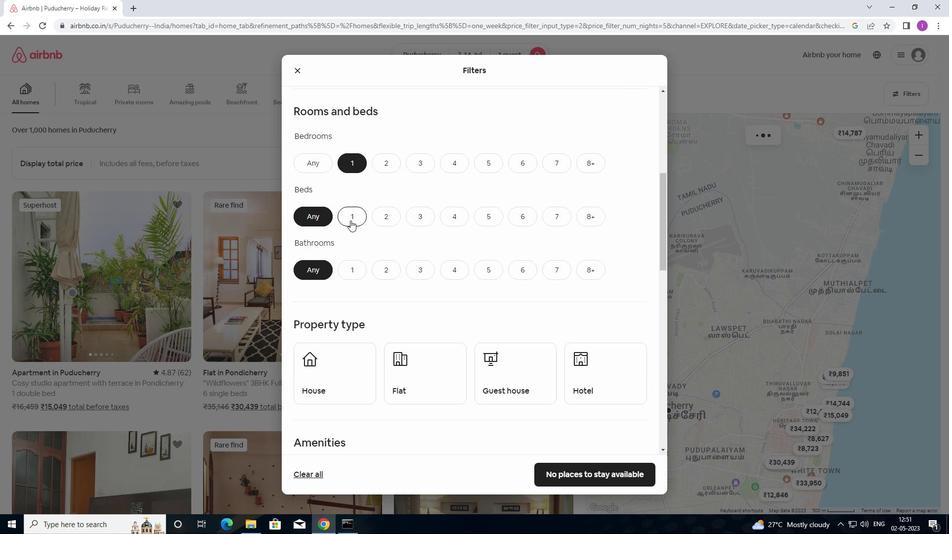 
Action: Mouse moved to (356, 264)
Screenshot: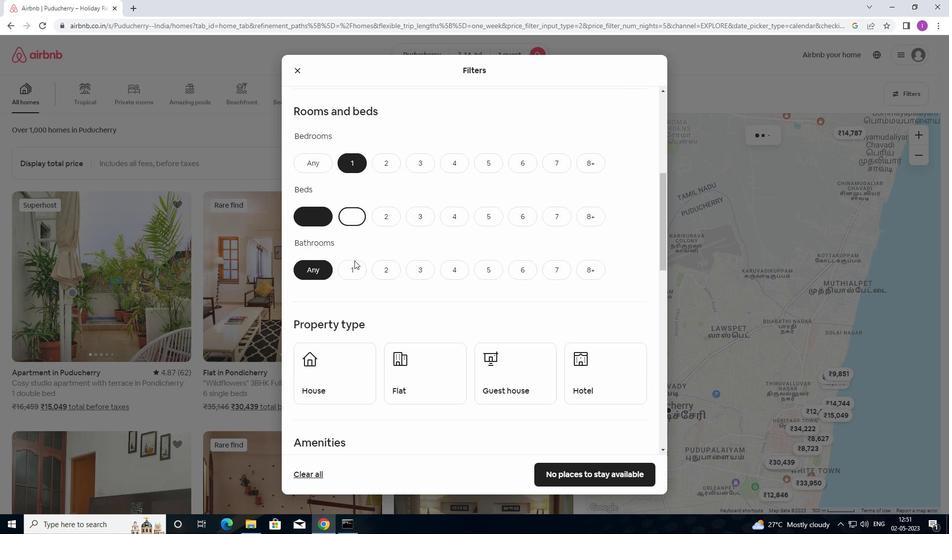 
Action: Mouse pressed left at (356, 264)
Screenshot: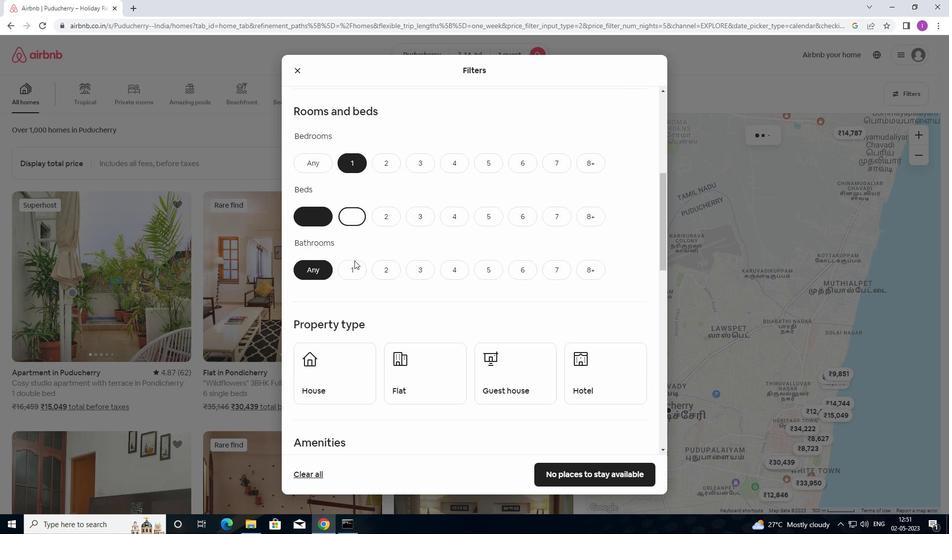 
Action: Mouse moved to (361, 291)
Screenshot: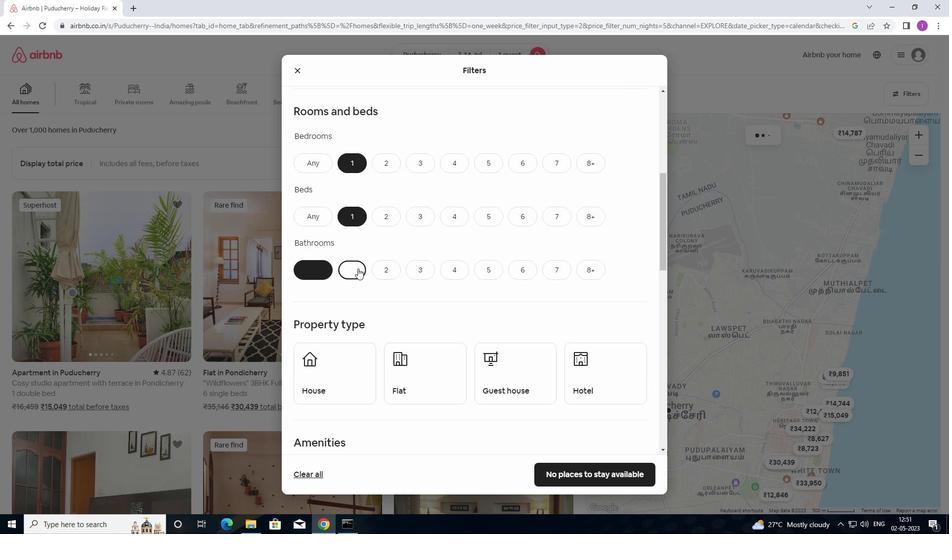
Action: Mouse scrolled (361, 290) with delta (0, 0)
Screenshot: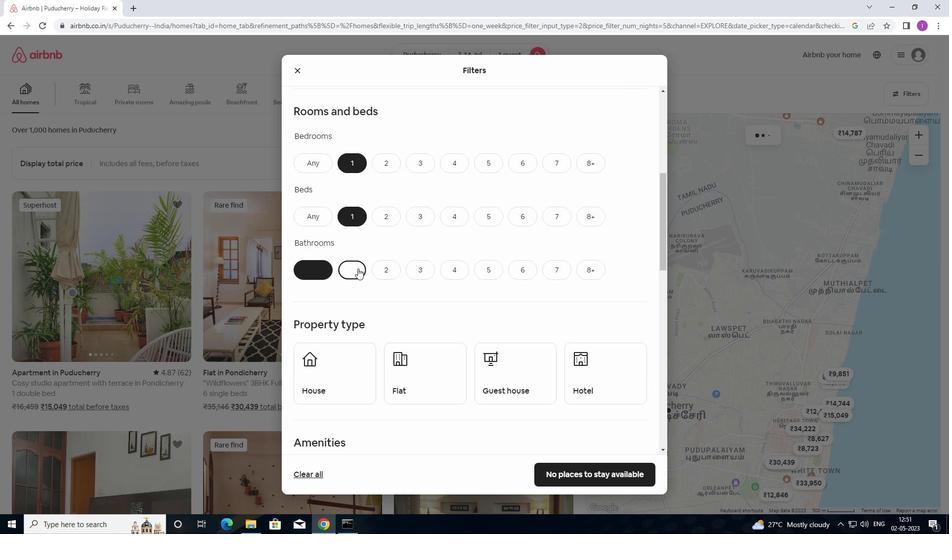 
Action: Mouse moved to (361, 294)
Screenshot: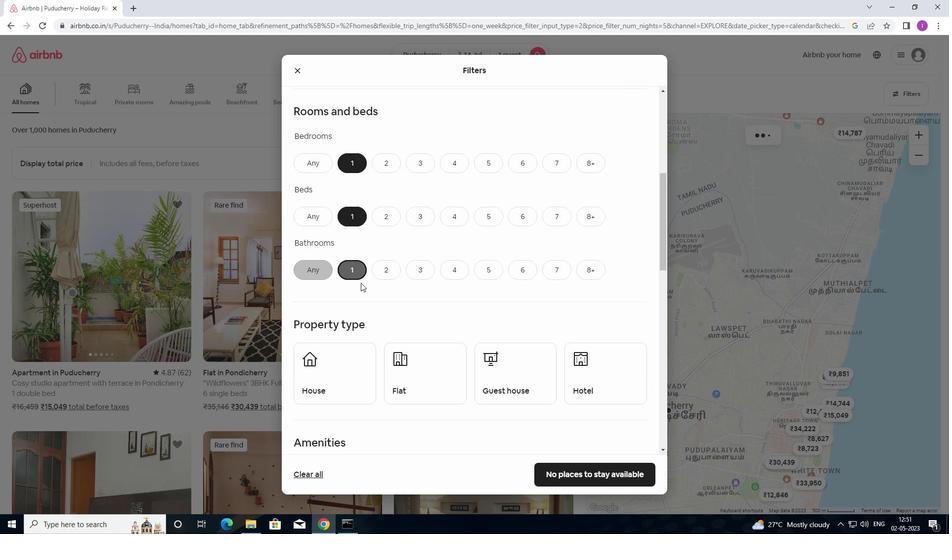 
Action: Mouse scrolled (361, 293) with delta (0, 0)
Screenshot: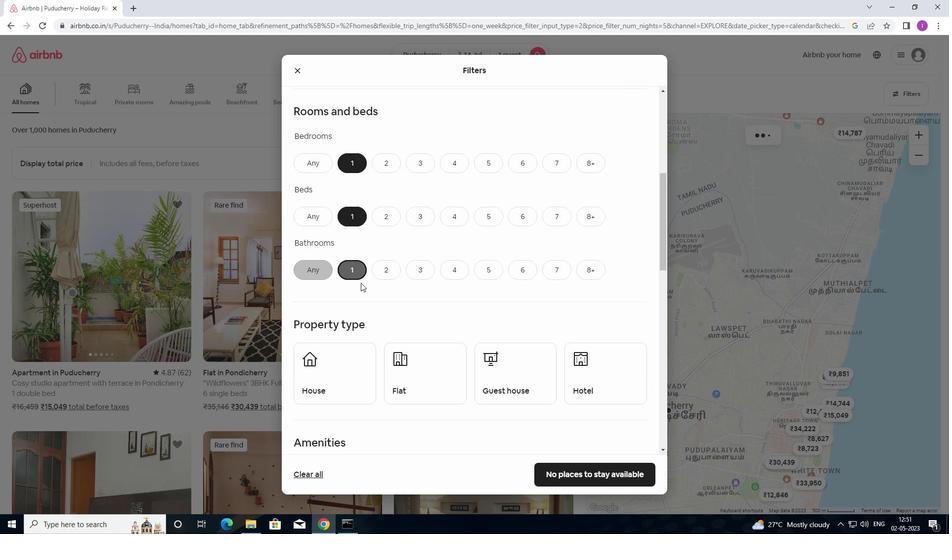 
Action: Mouse moved to (361, 294)
Screenshot: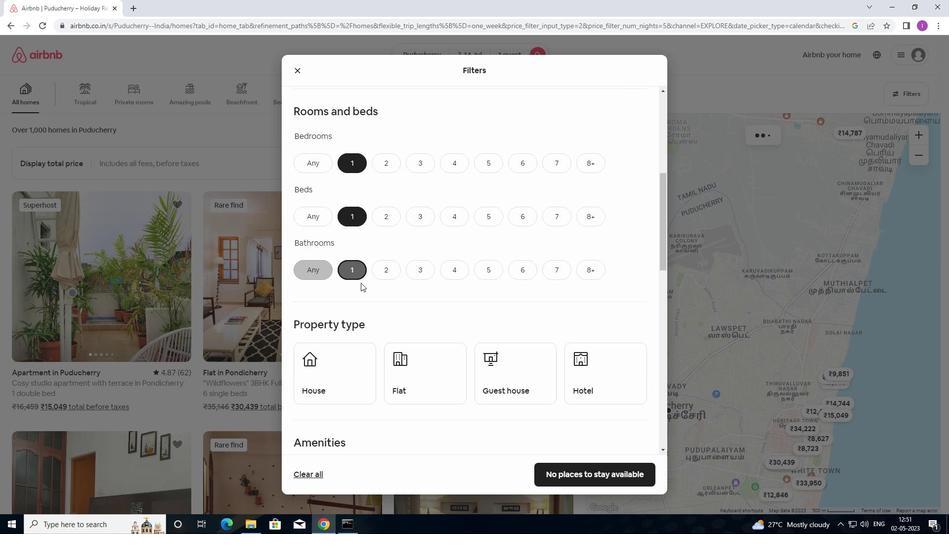 
Action: Mouse scrolled (361, 294) with delta (0, 0)
Screenshot: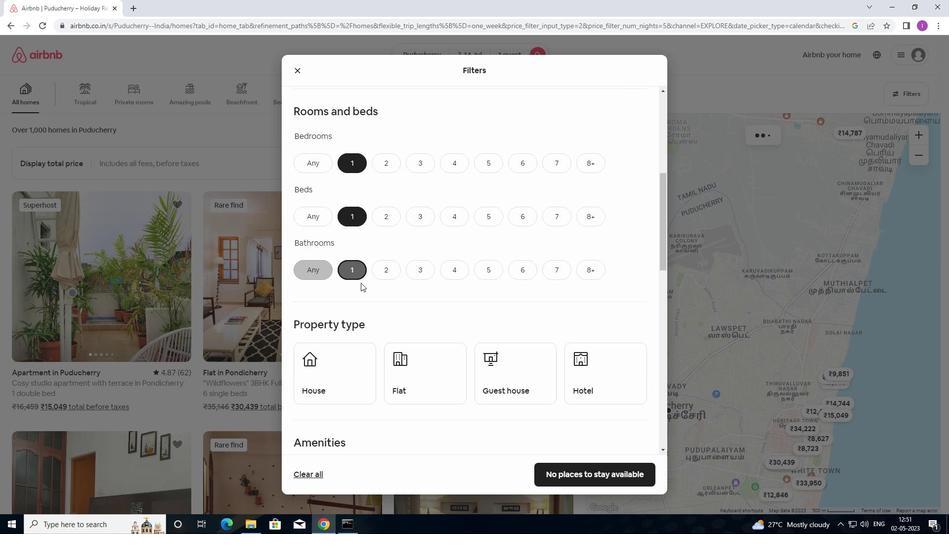 
Action: Mouse moved to (334, 228)
Screenshot: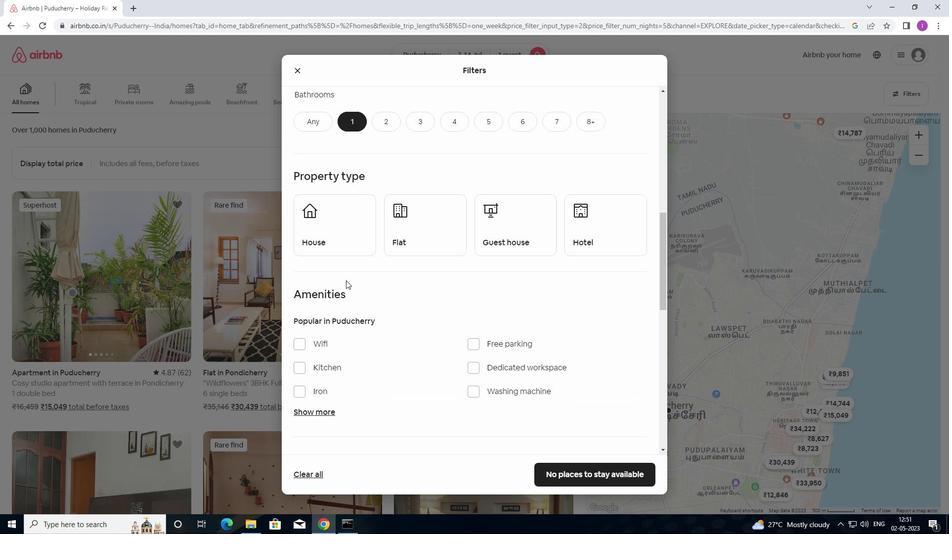 
Action: Mouse pressed left at (334, 228)
Screenshot: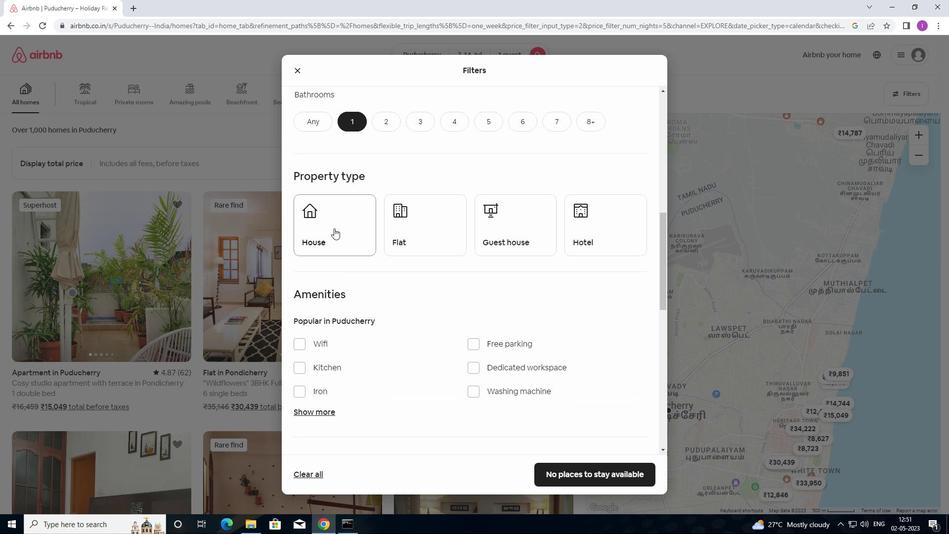 
Action: Mouse moved to (403, 232)
Screenshot: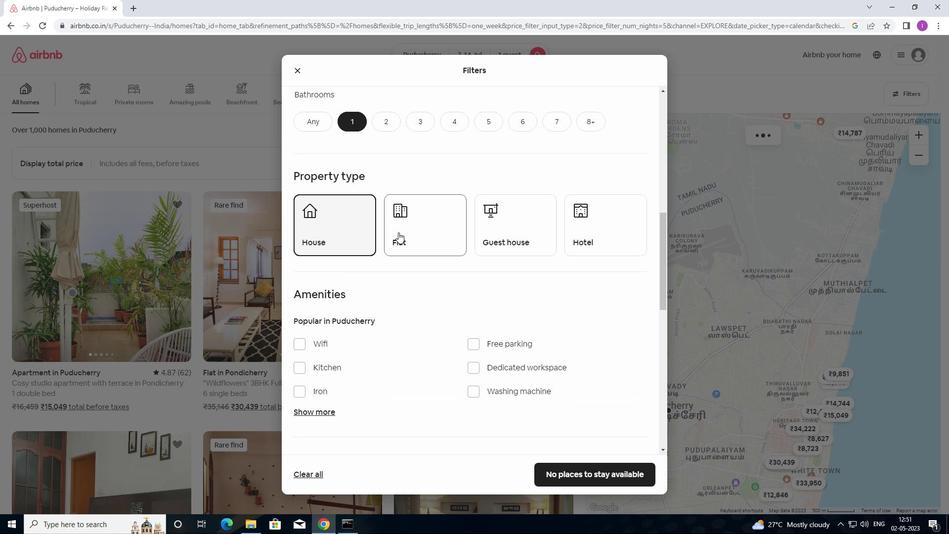 
Action: Mouse pressed left at (403, 232)
Screenshot: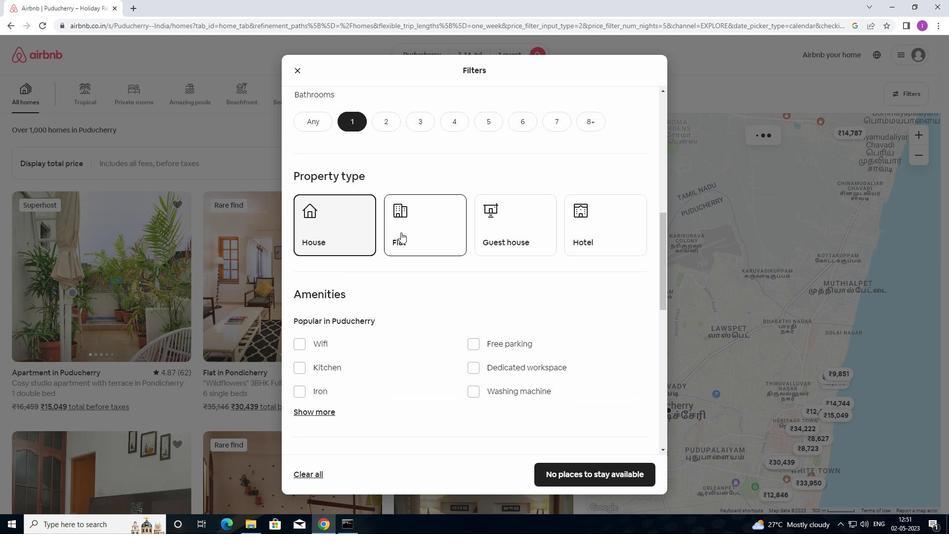 
Action: Mouse moved to (528, 231)
Screenshot: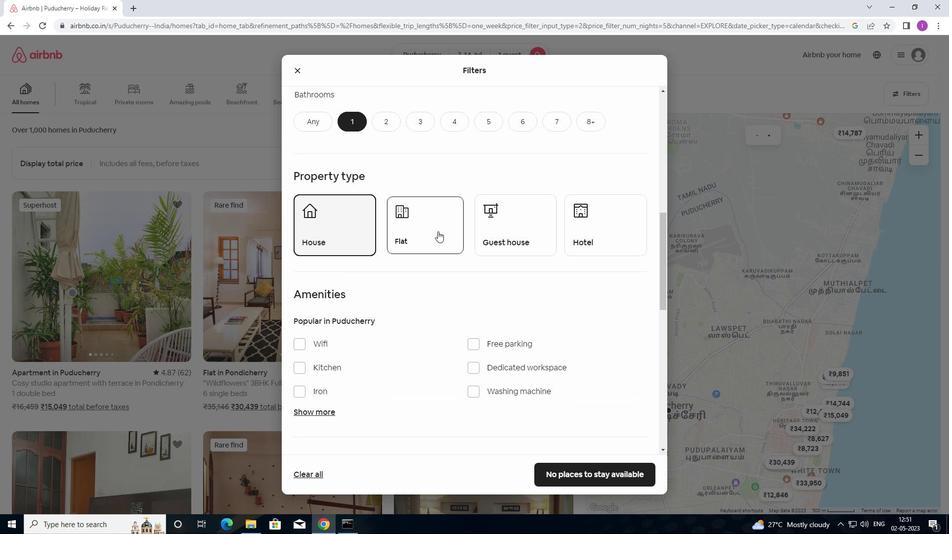 
Action: Mouse pressed left at (528, 231)
Screenshot: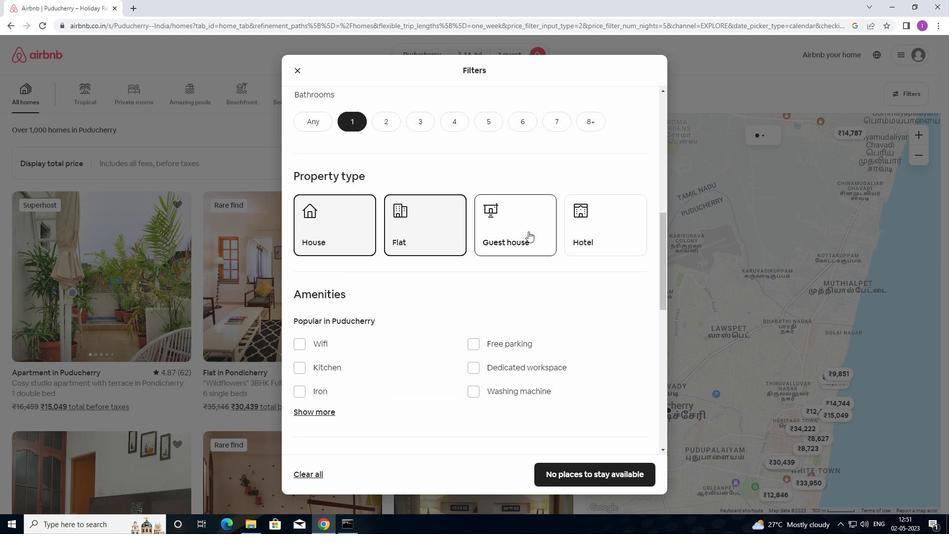 
Action: Mouse moved to (610, 235)
Screenshot: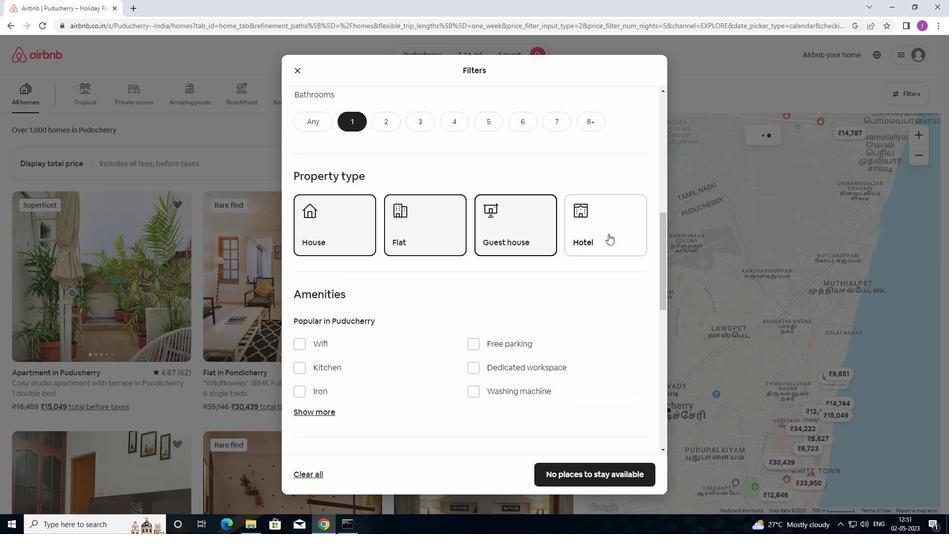 
Action: Mouse pressed left at (610, 235)
Screenshot: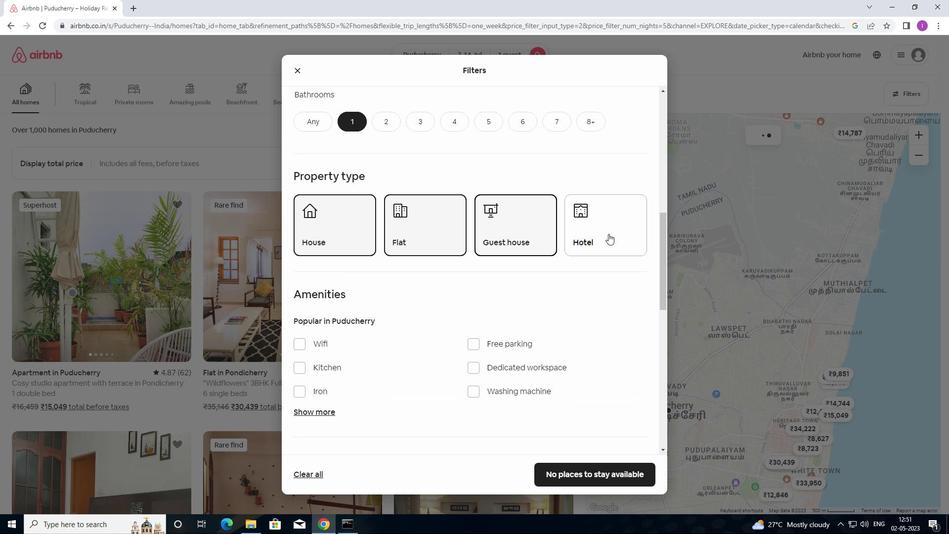 
Action: Mouse moved to (375, 342)
Screenshot: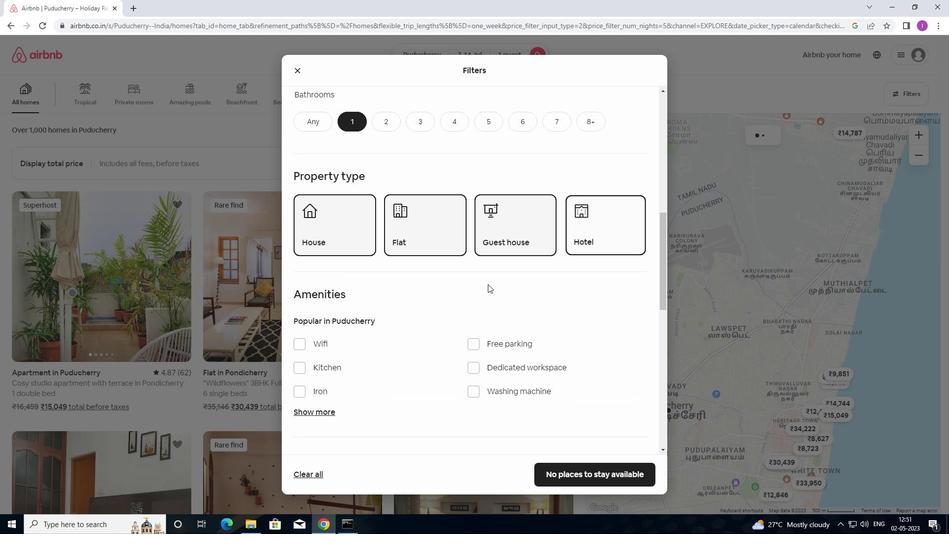 
Action: Mouse scrolled (375, 341) with delta (0, 0)
Screenshot: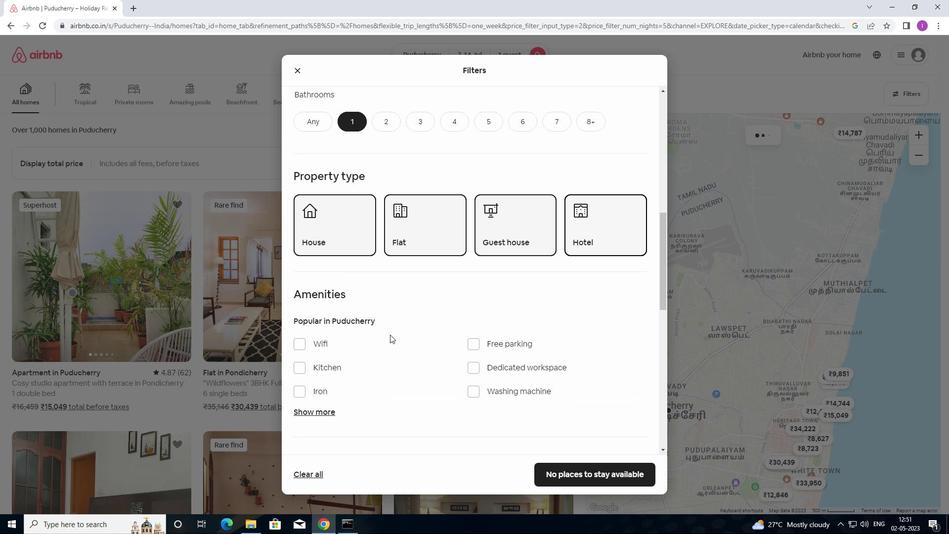
Action: Mouse moved to (375, 343)
Screenshot: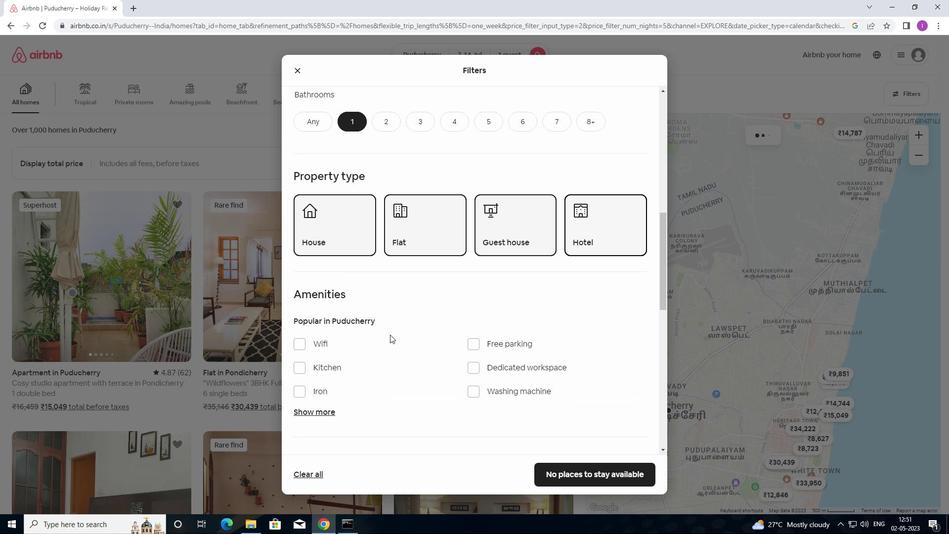 
Action: Mouse scrolled (375, 342) with delta (0, 0)
Screenshot: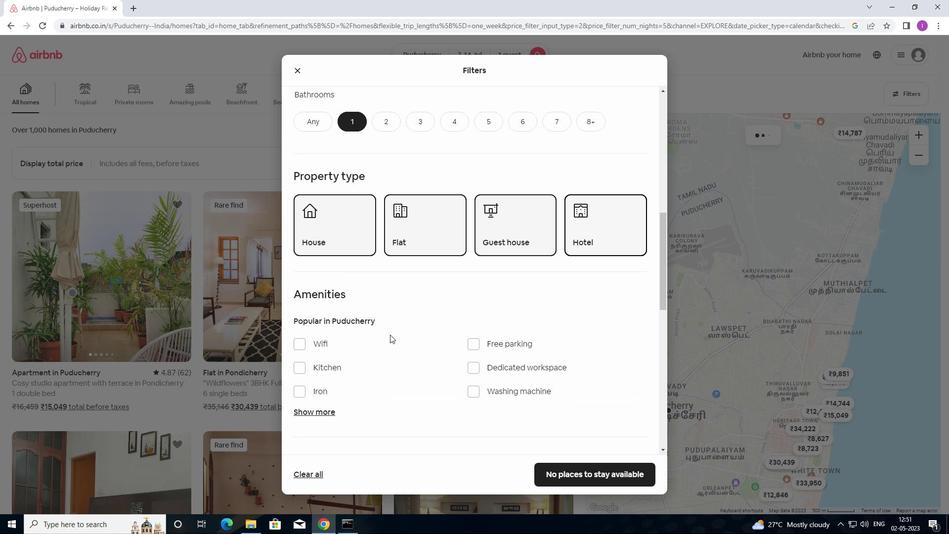 
Action: Mouse scrolled (375, 342) with delta (0, 0)
Screenshot: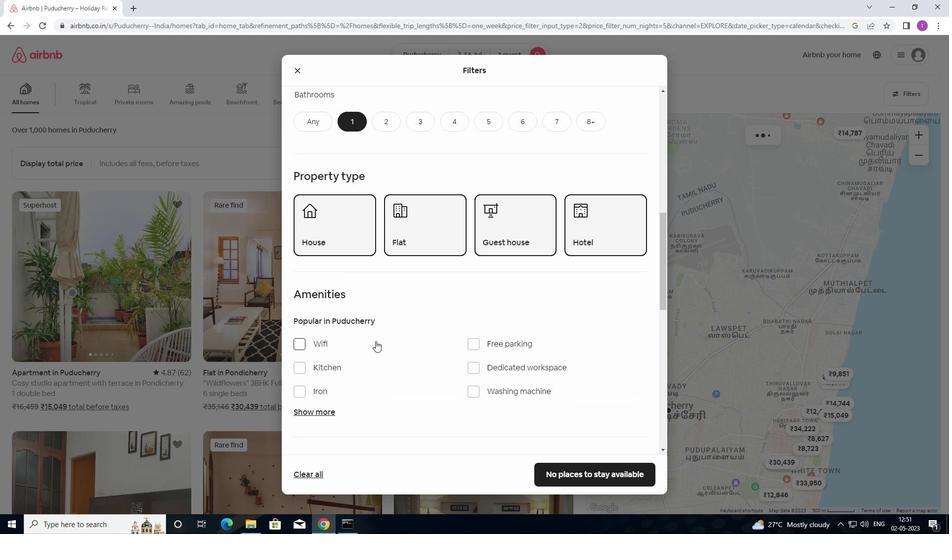 
Action: Mouse moved to (300, 196)
Screenshot: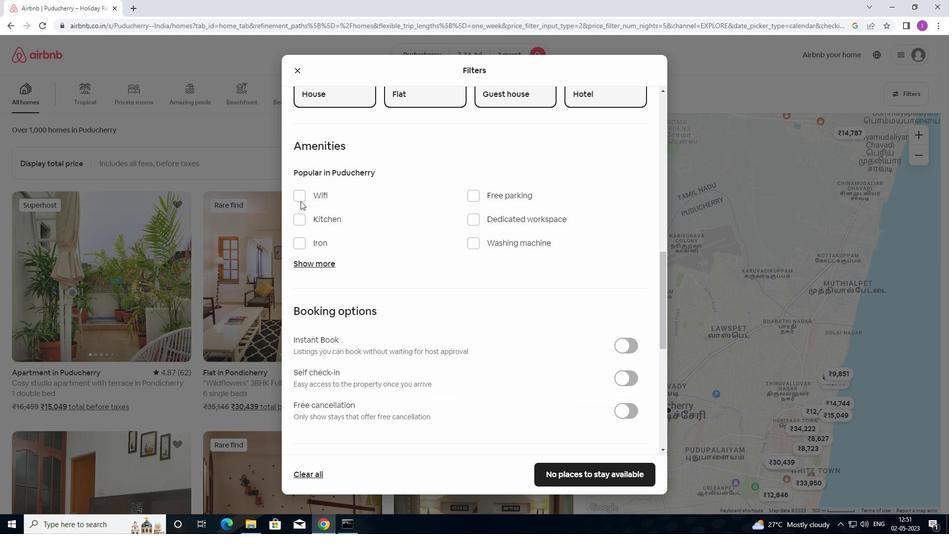 
Action: Mouse pressed left at (300, 196)
Screenshot: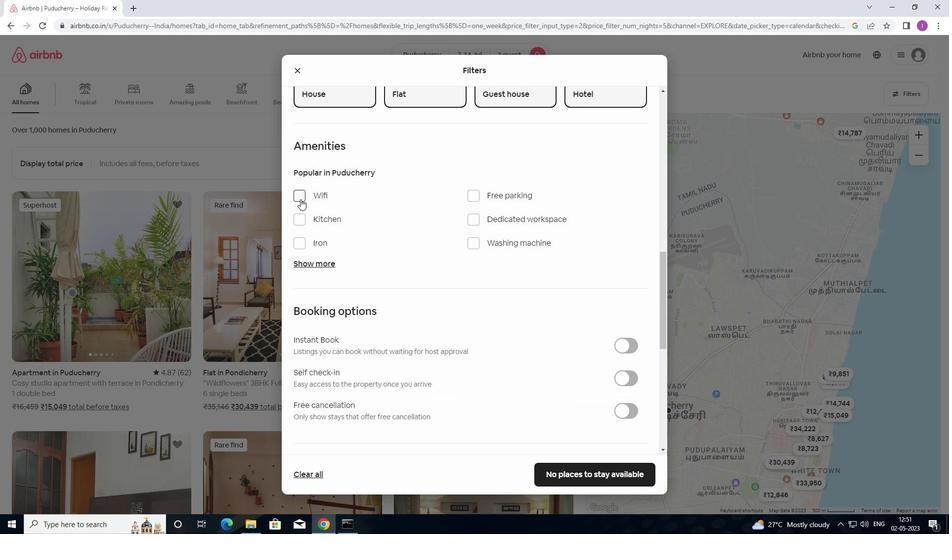 
Action: Mouse moved to (501, 342)
Screenshot: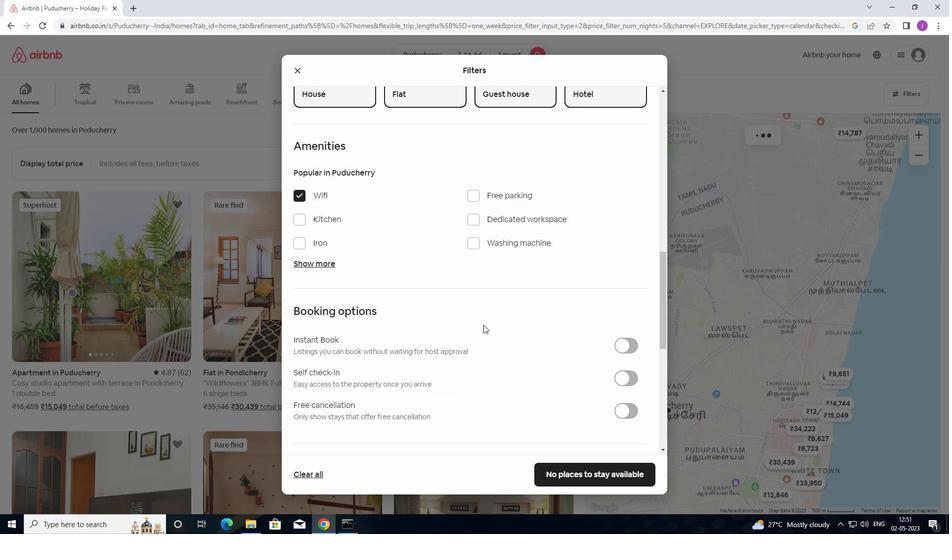 
Action: Mouse scrolled (501, 341) with delta (0, 0)
Screenshot: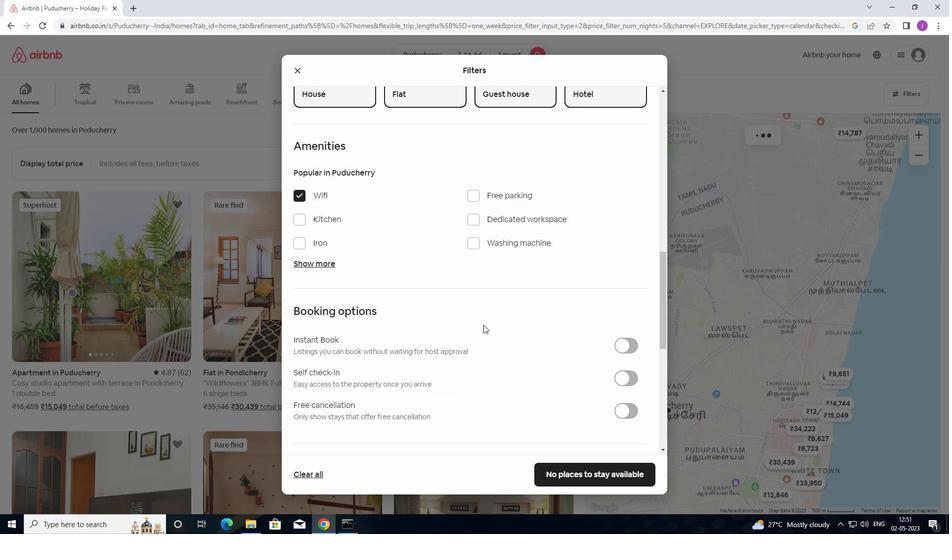 
Action: Mouse moved to (511, 346)
Screenshot: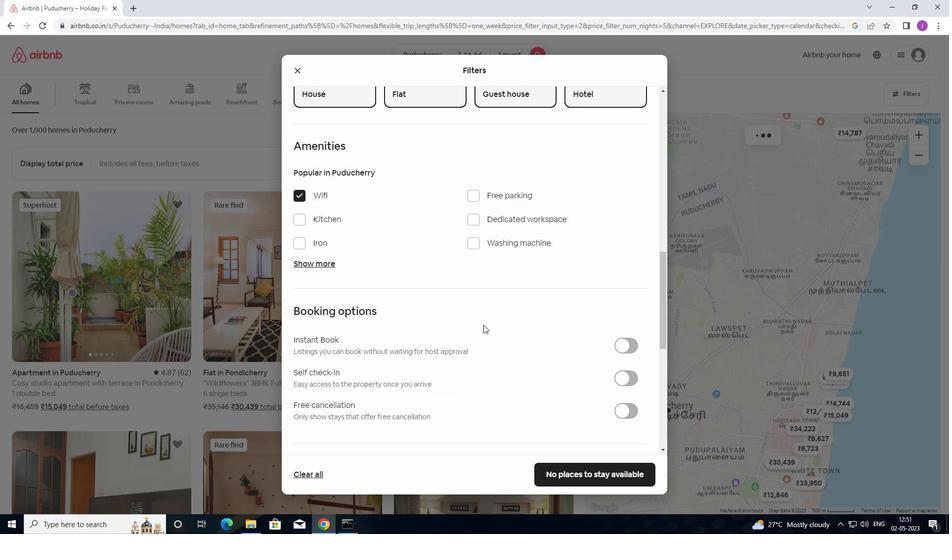 
Action: Mouse scrolled (511, 345) with delta (0, 0)
Screenshot: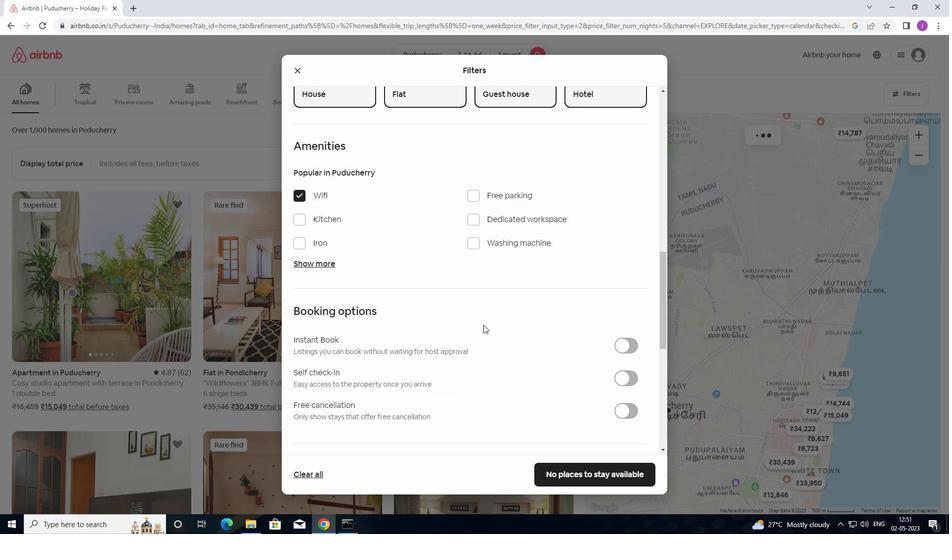 
Action: Mouse moved to (528, 351)
Screenshot: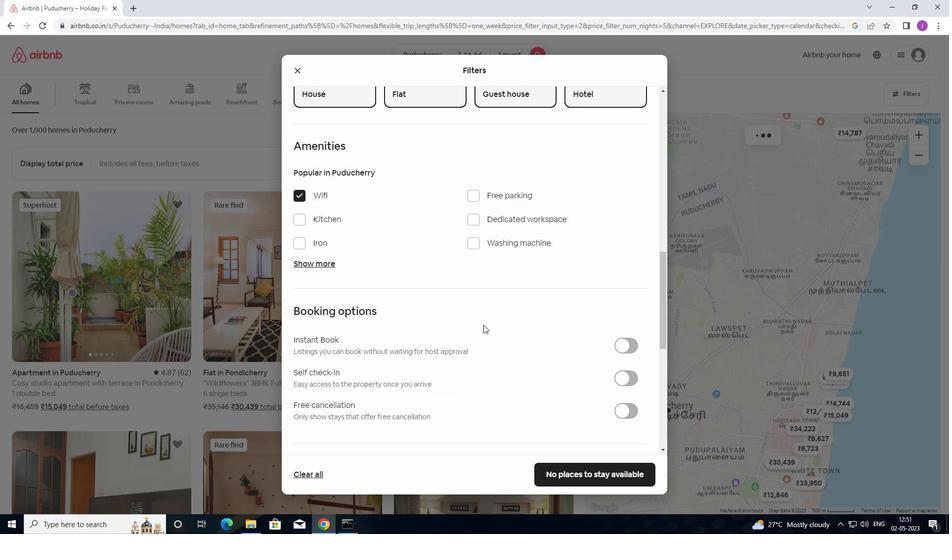 
Action: Mouse scrolled (528, 351) with delta (0, 0)
Screenshot: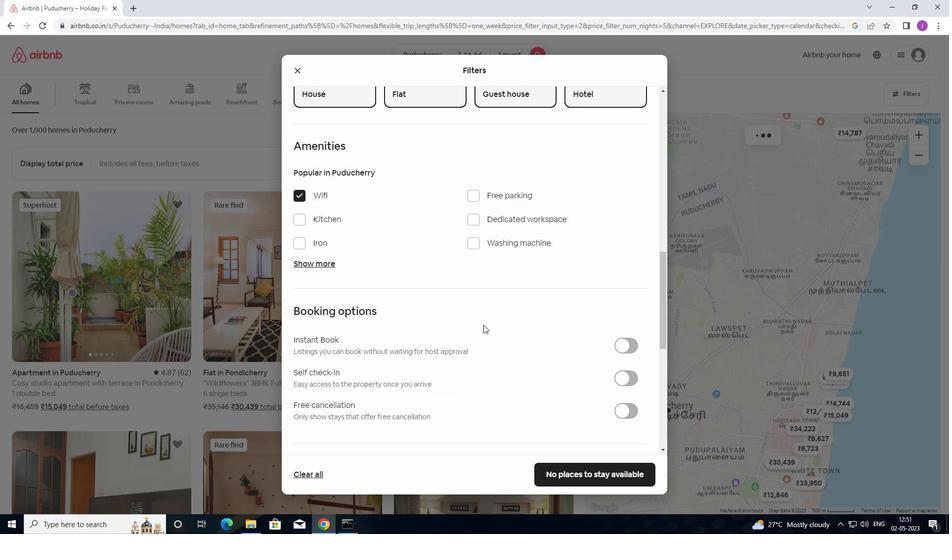 
Action: Mouse moved to (541, 351)
Screenshot: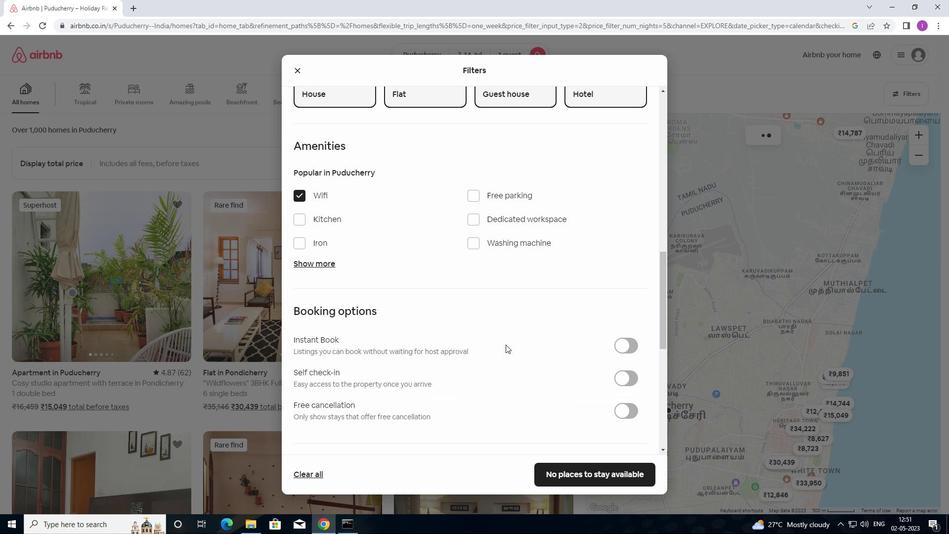 
Action: Mouse scrolled (541, 351) with delta (0, 0)
Screenshot: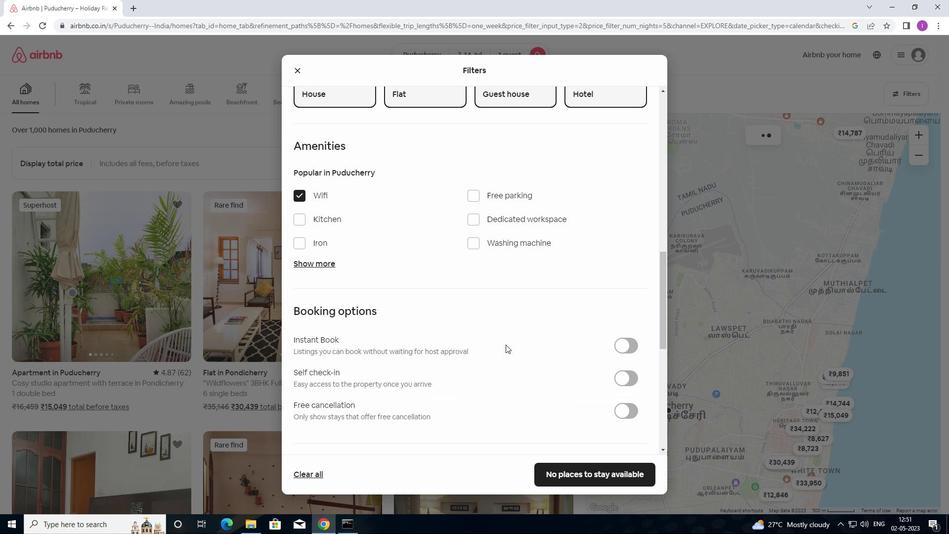 
Action: Mouse moved to (626, 185)
Screenshot: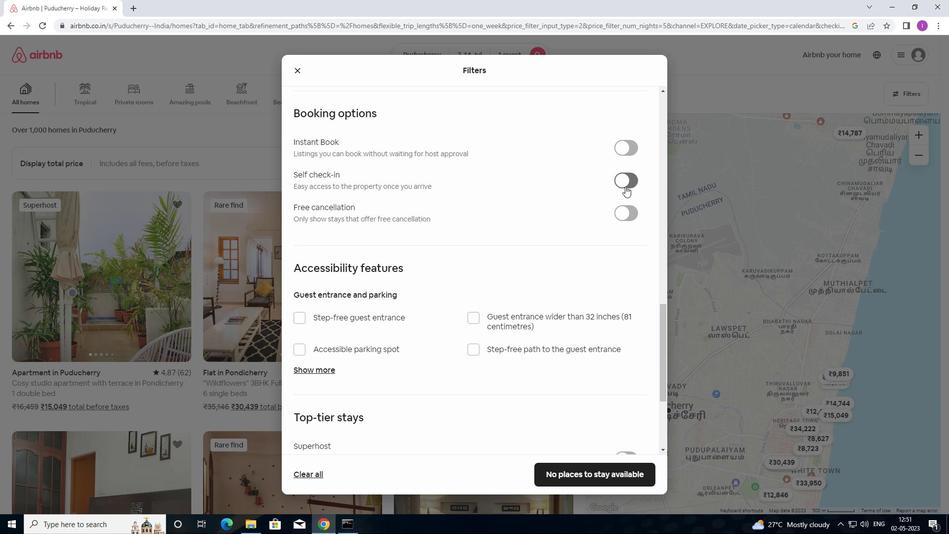 
Action: Mouse pressed left at (626, 185)
Screenshot: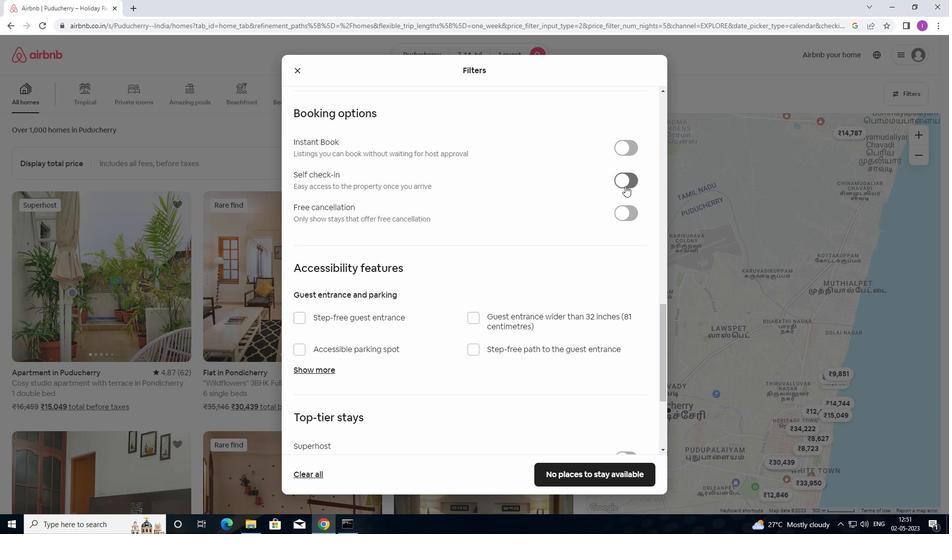 
Action: Mouse moved to (360, 428)
Screenshot: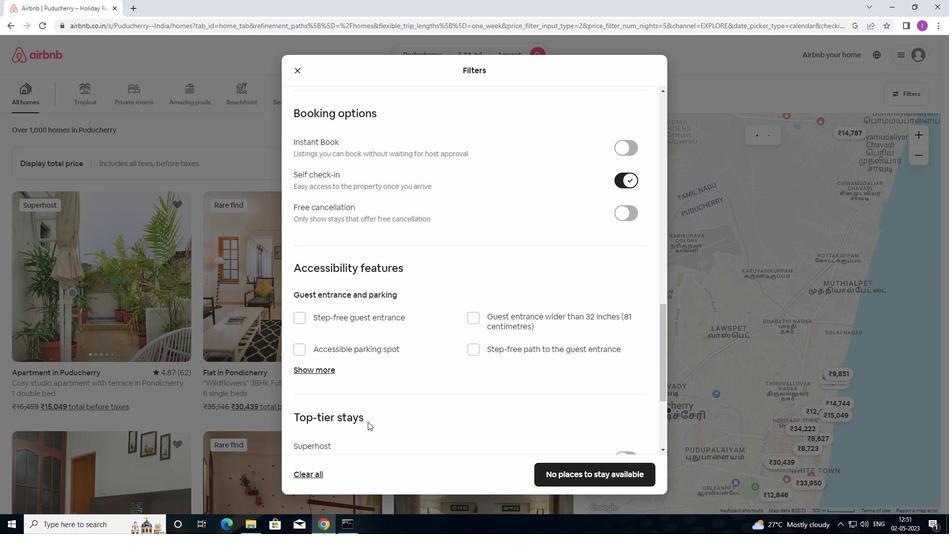 
Action: Mouse scrolled (360, 427) with delta (0, 0)
Screenshot: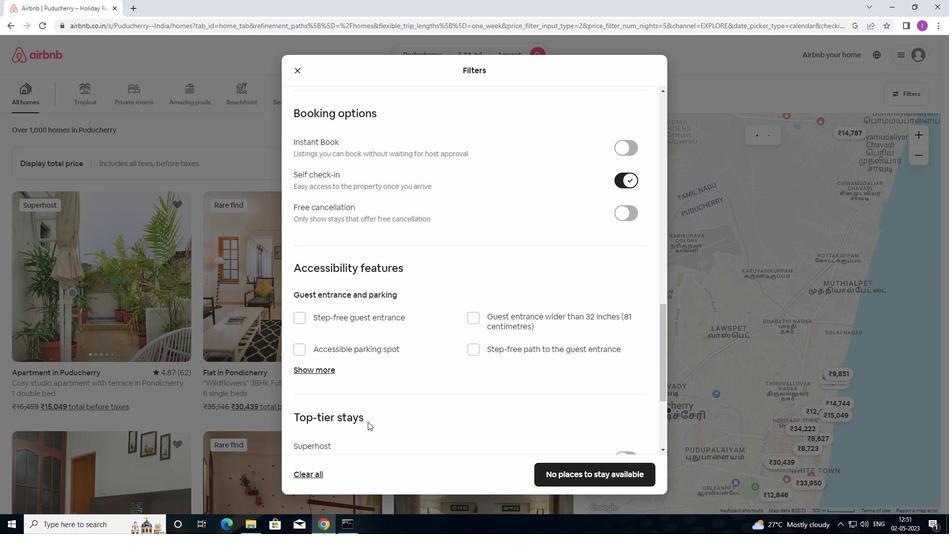 
Action: Mouse moved to (360, 430)
Screenshot: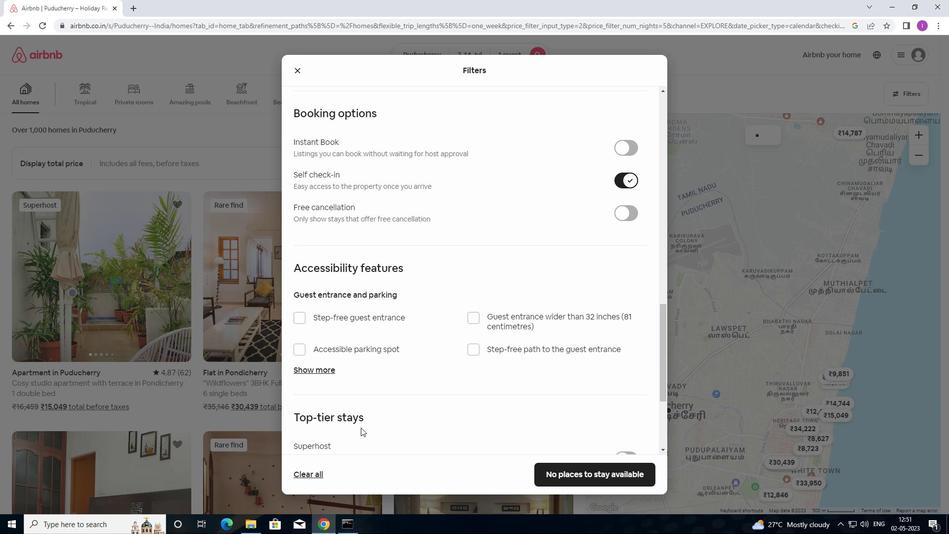 
Action: Mouse scrolled (360, 430) with delta (0, 0)
Screenshot: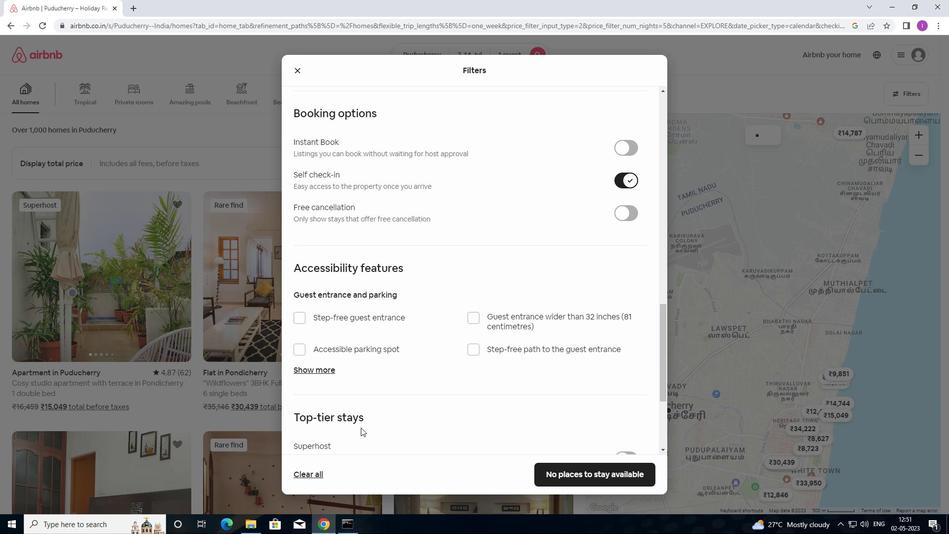 
Action: Mouse moved to (361, 431)
Screenshot: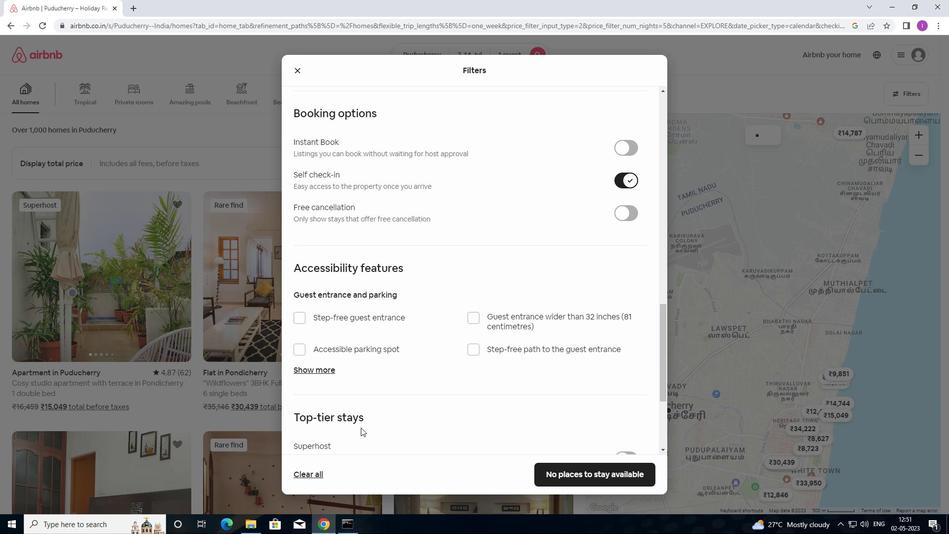 
Action: Mouse scrolled (361, 430) with delta (0, 0)
Screenshot: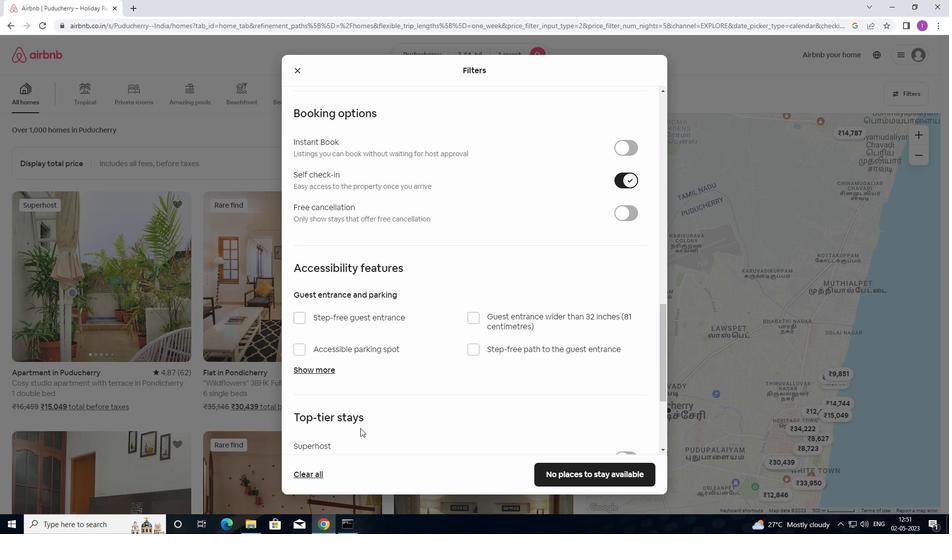 
Action: Mouse moved to (361, 431)
Screenshot: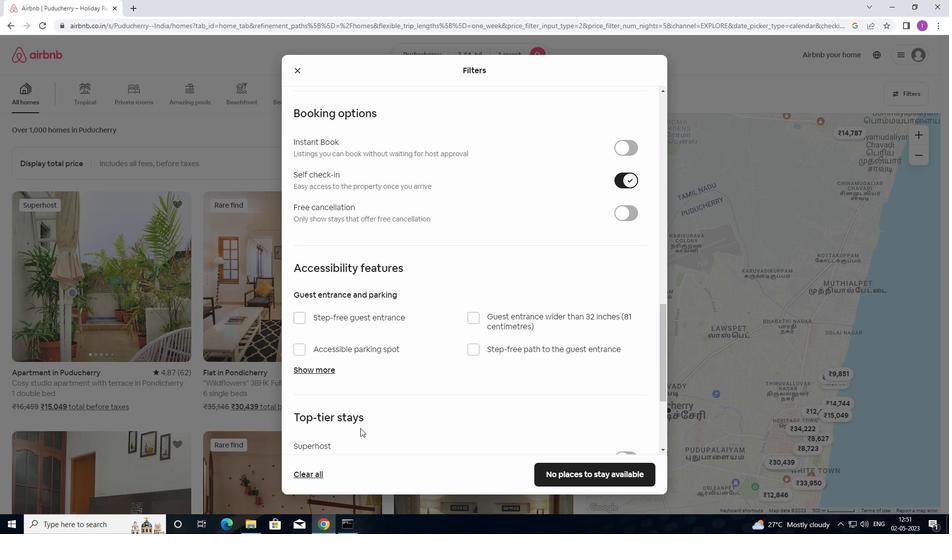 
Action: Mouse scrolled (361, 430) with delta (0, 0)
Screenshot: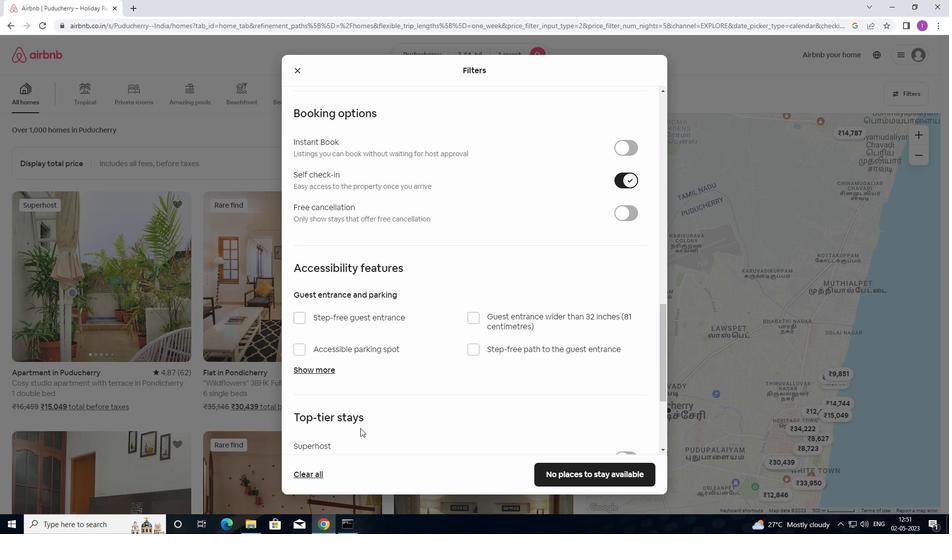
Action: Mouse scrolled (361, 430) with delta (0, 0)
Screenshot: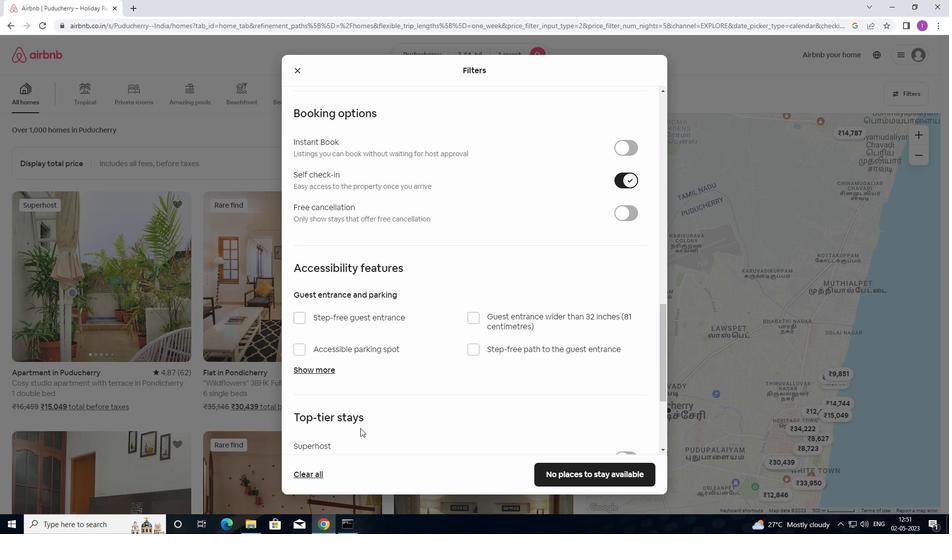 
Action: Mouse moved to (296, 383)
Screenshot: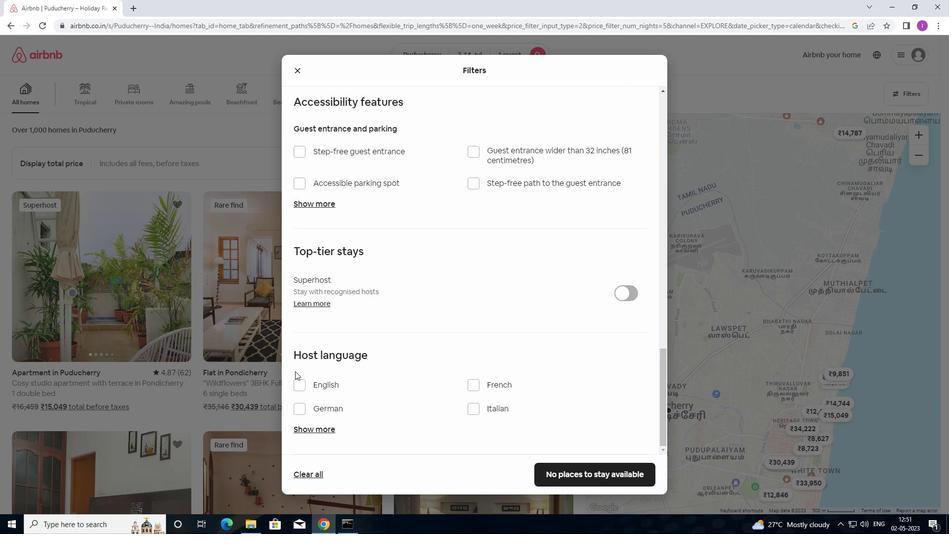 
Action: Mouse pressed left at (296, 383)
Screenshot: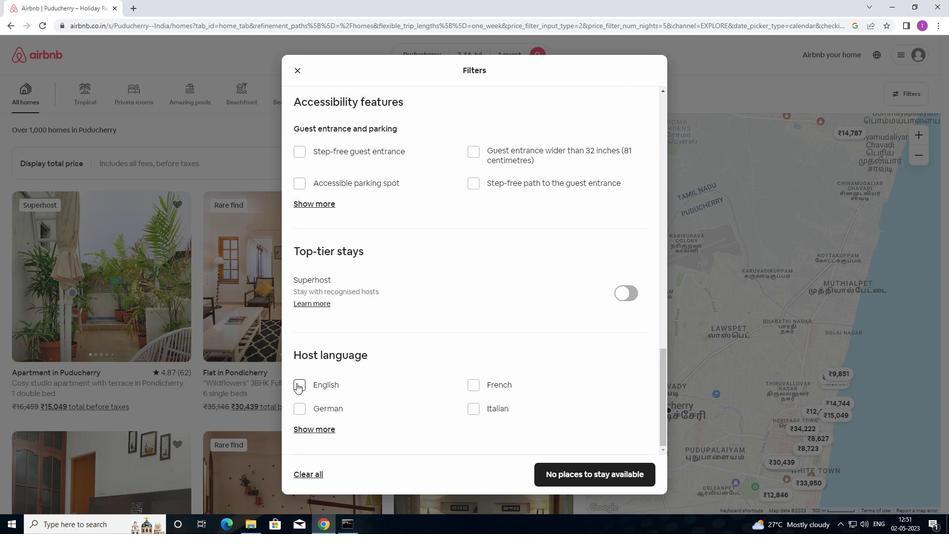
Action: Mouse moved to (554, 470)
Screenshot: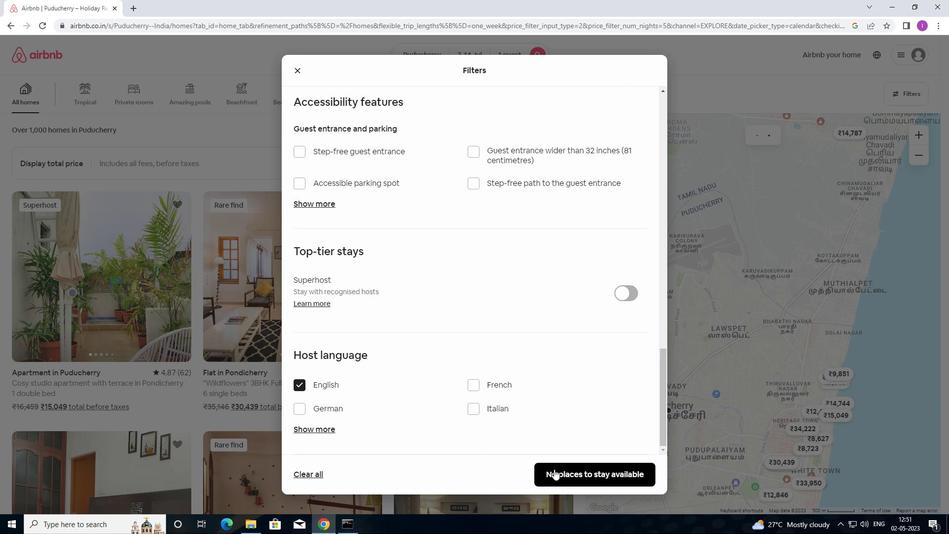 
Action: Mouse pressed left at (554, 470)
Screenshot: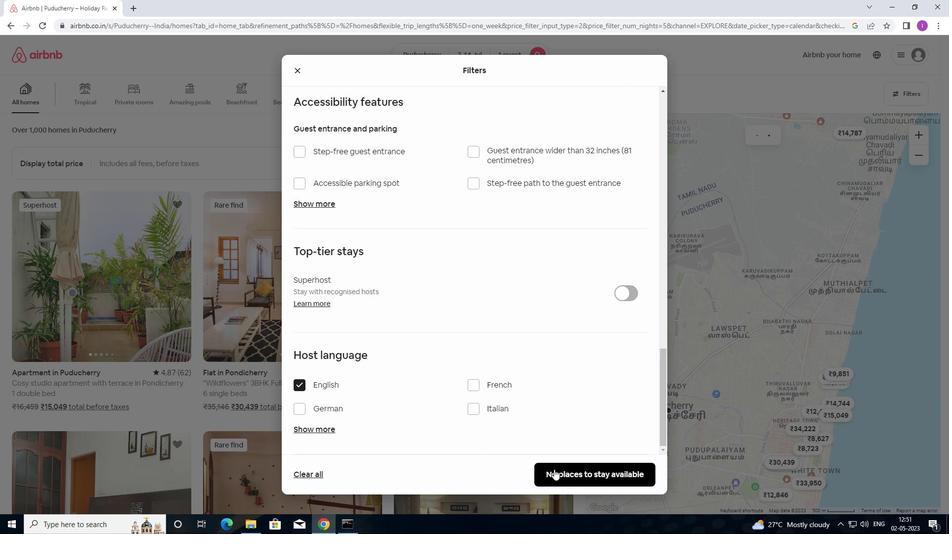 
Action: Mouse moved to (560, 461)
Screenshot: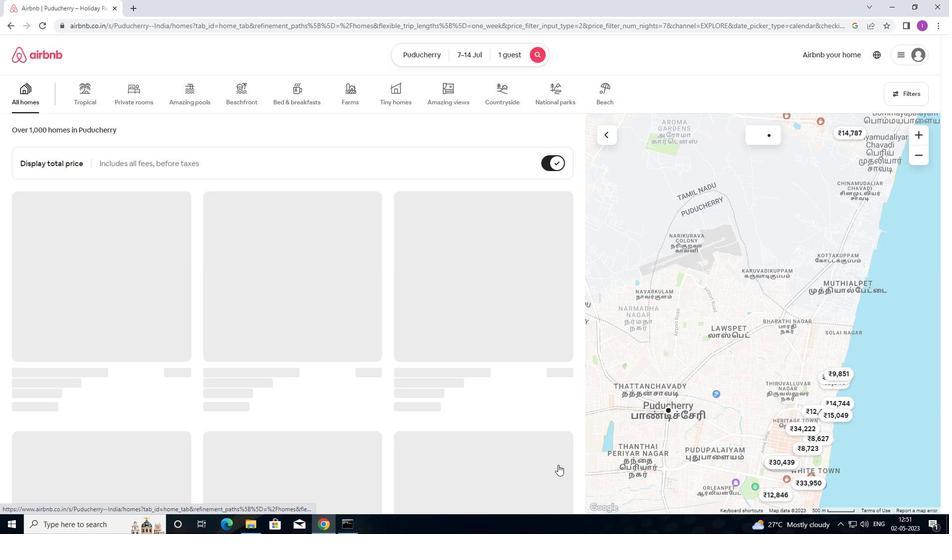 
